 Task: Invite Team Member Softage.1@softage.net to Workspace Digital Advertising. Invite Team Member Softage.2@softage.net to Workspace Digital Advertising. Invite Team Member Softage.3@softage.net to Workspace Digital Advertising. Invite Team Member Softage.4@softage.net to Workspace Digital Advertising
Action: Mouse moved to (966, 121)
Screenshot: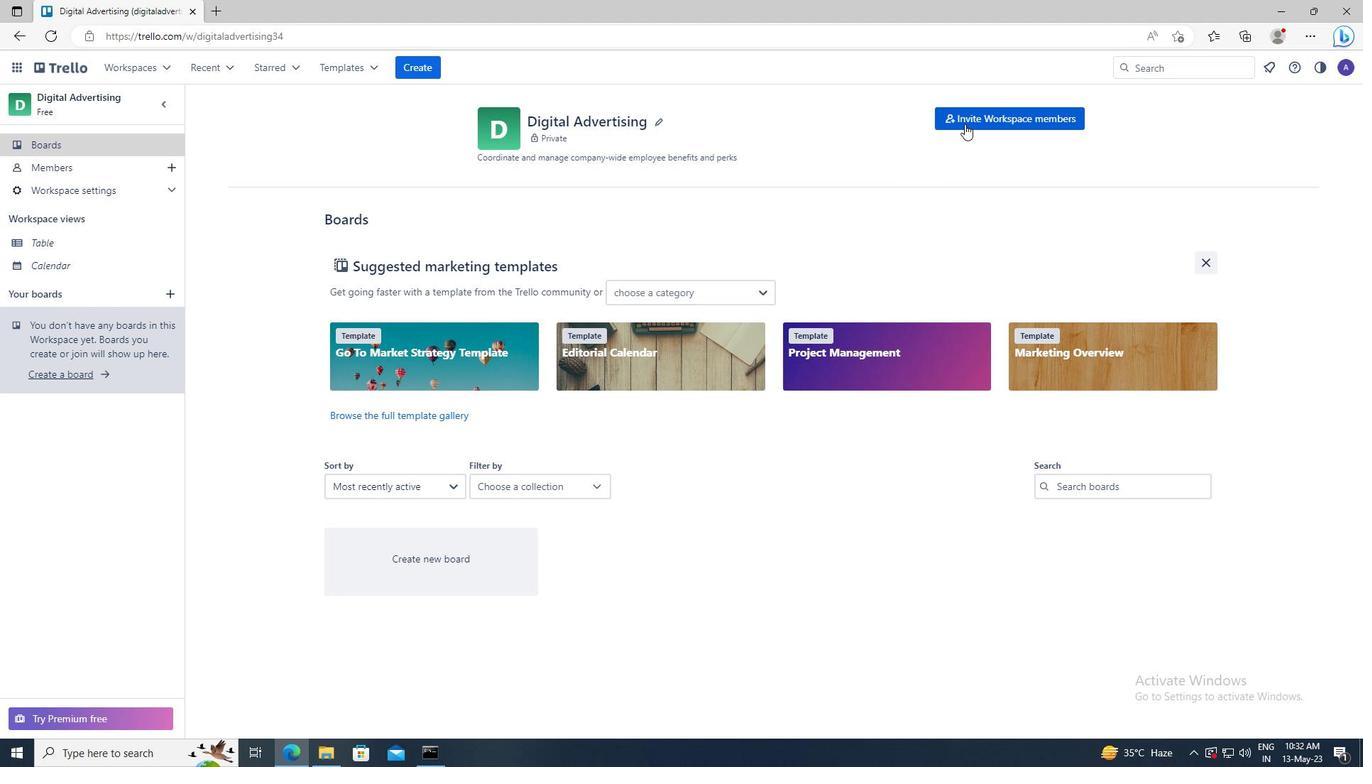 
Action: Mouse pressed left at (966, 121)
Screenshot: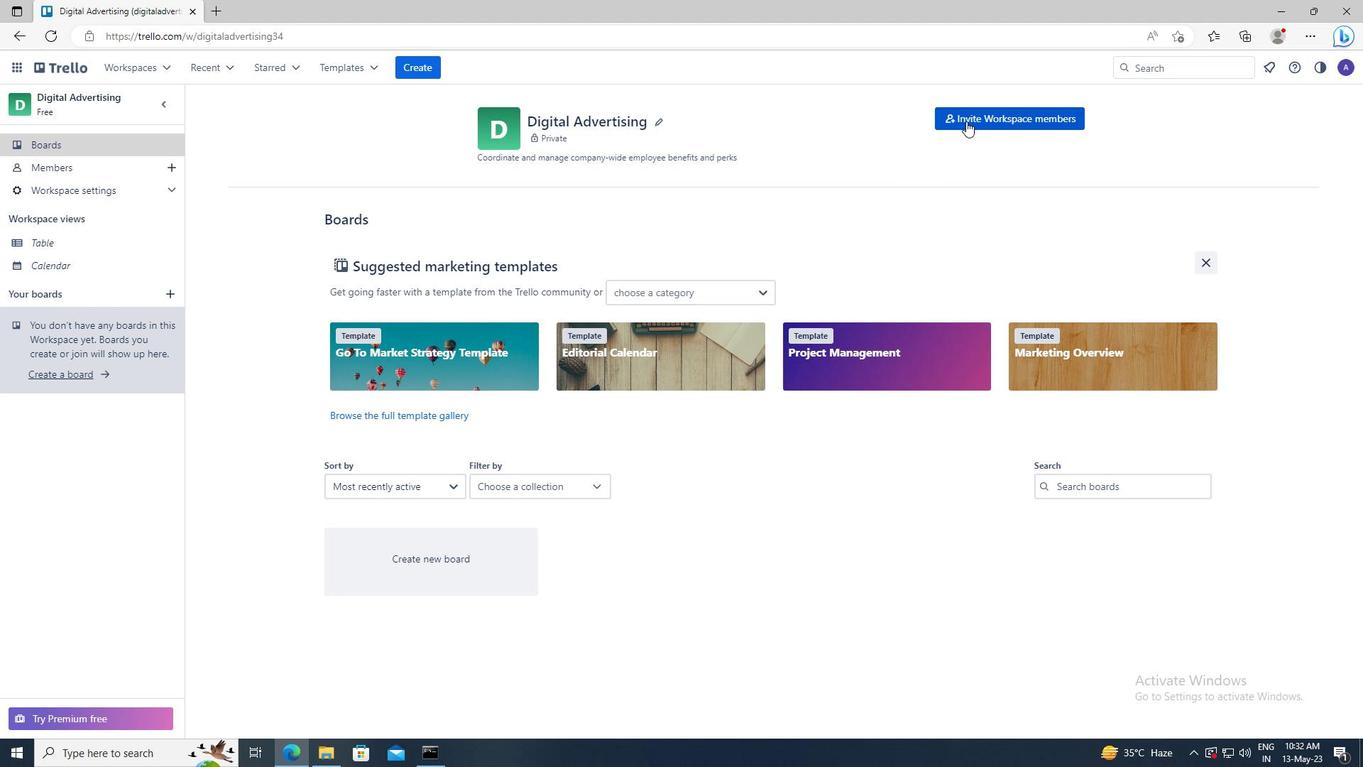 
Action: Mouse moved to (522, 391)
Screenshot: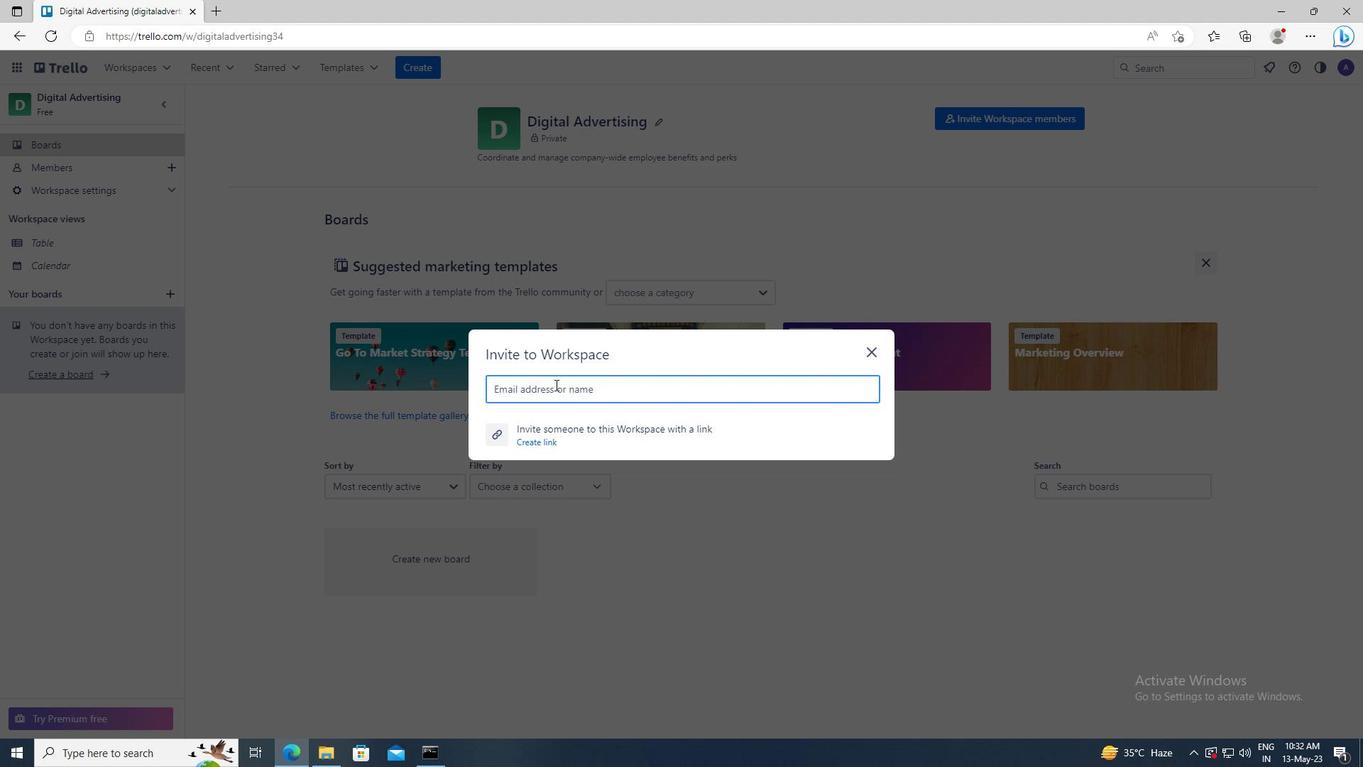 
Action: Mouse pressed left at (522, 391)
Screenshot: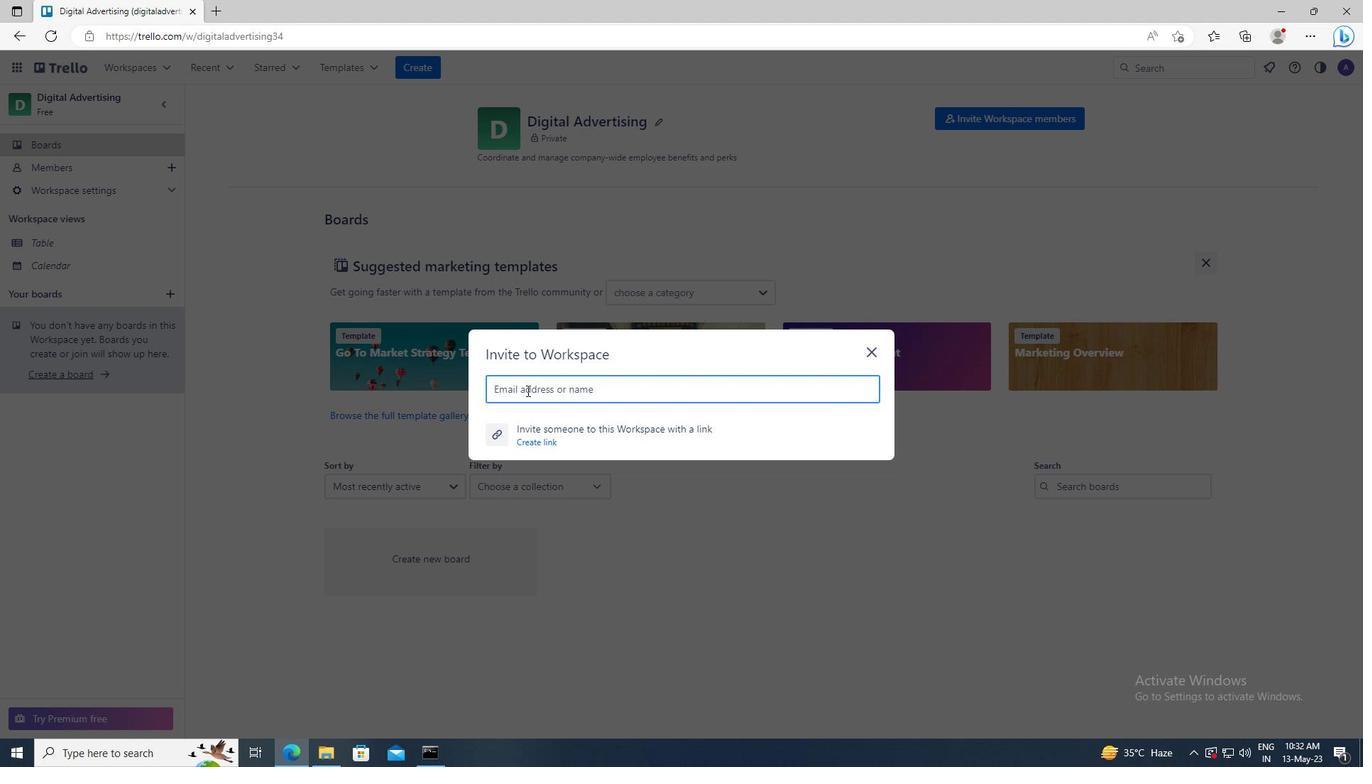 
Action: Key pressed <Key.shift>SOFTAGE.1<Key.shift>@SOFTAGE.NET
Screenshot: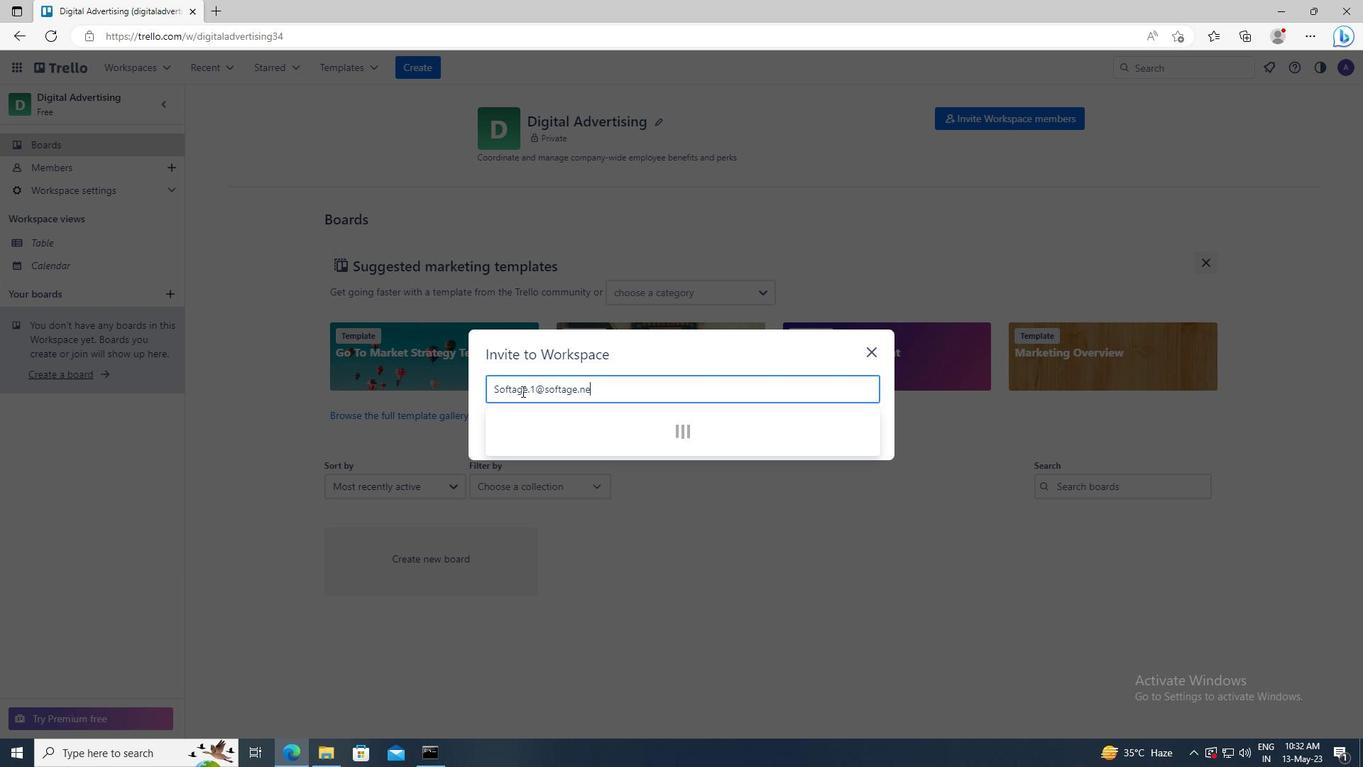 
Action: Mouse moved to (520, 425)
Screenshot: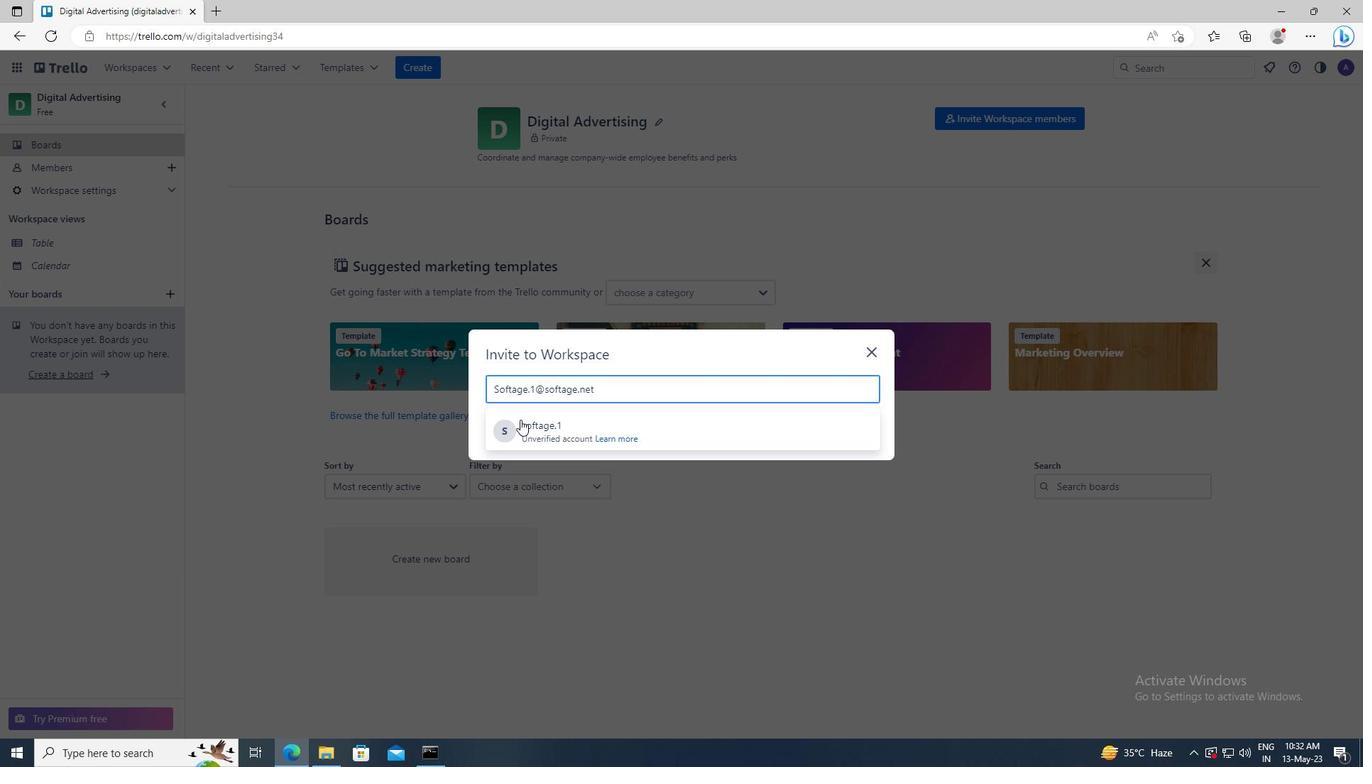 
Action: Mouse pressed left at (520, 425)
Screenshot: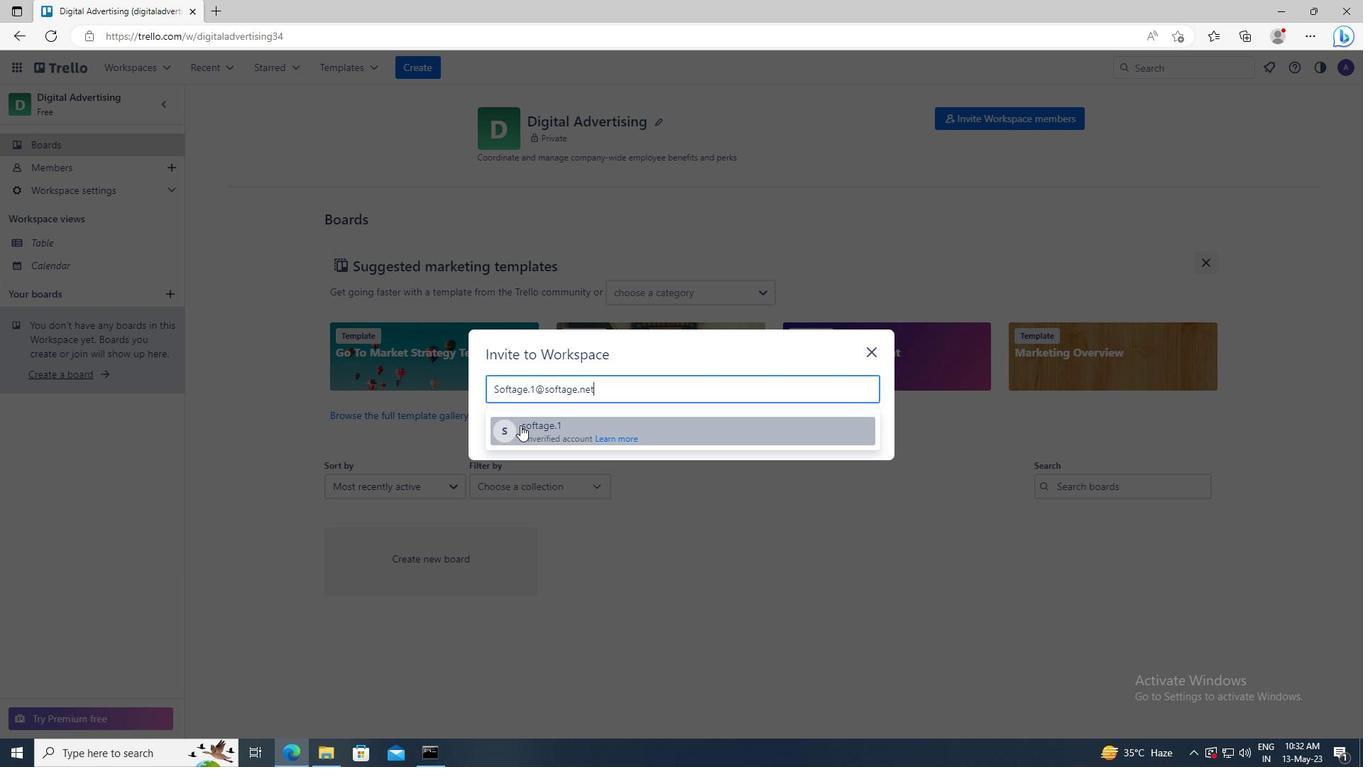 
Action: Mouse moved to (825, 355)
Screenshot: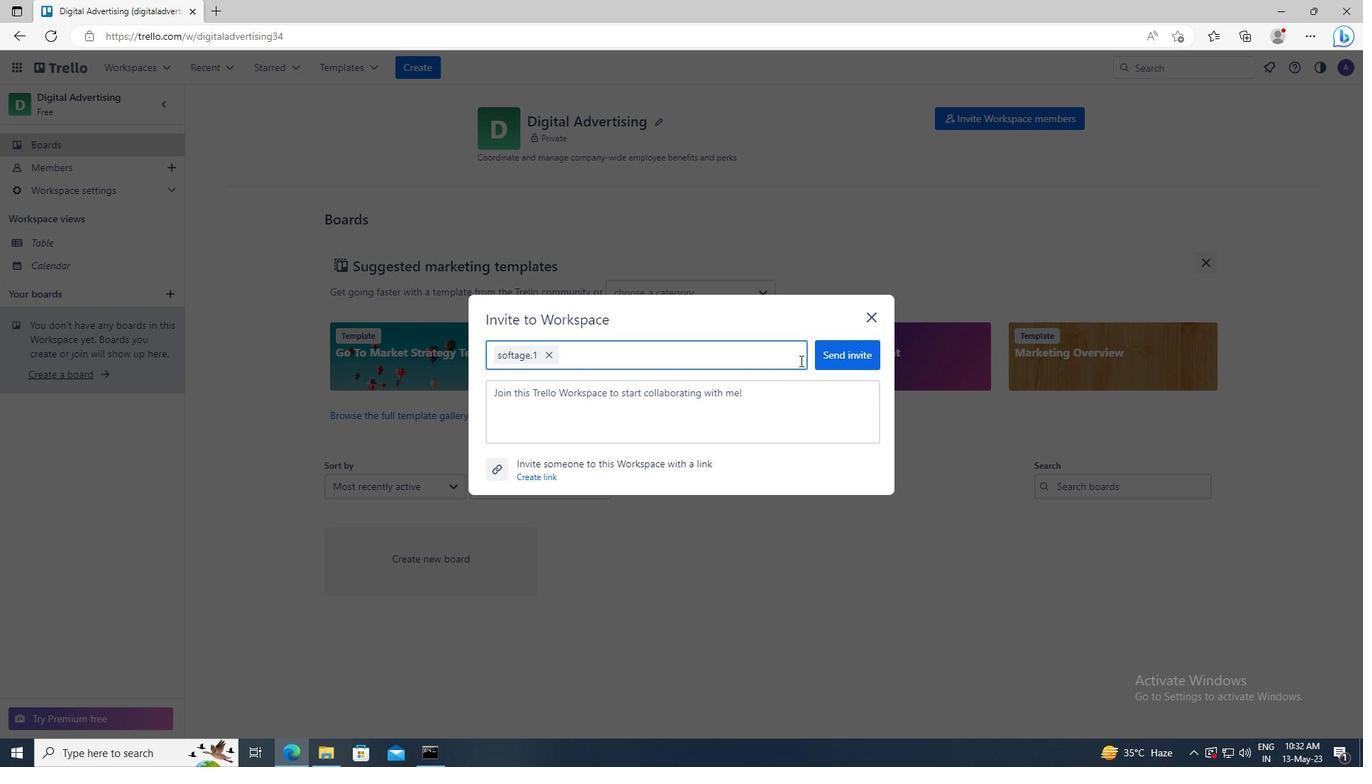 
Action: Mouse pressed left at (825, 355)
Screenshot: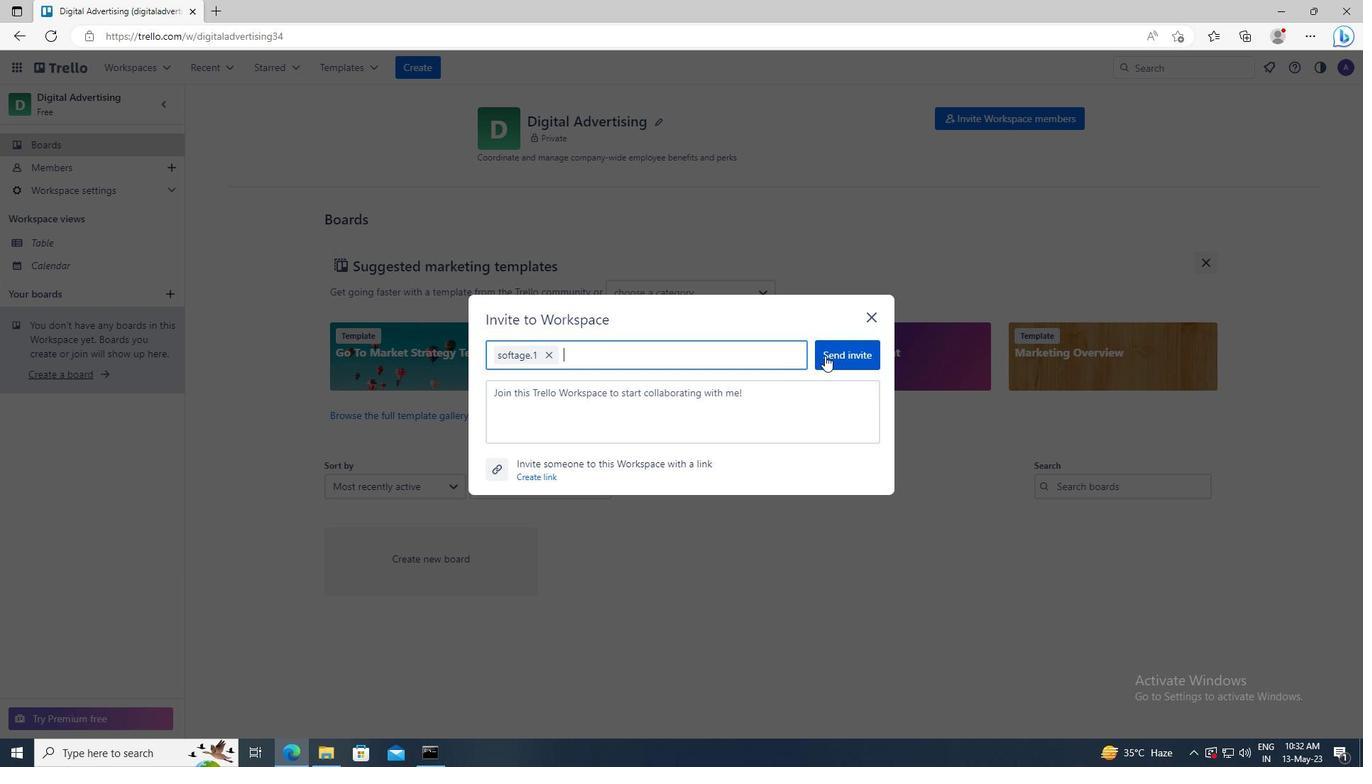 
Action: Mouse moved to (958, 116)
Screenshot: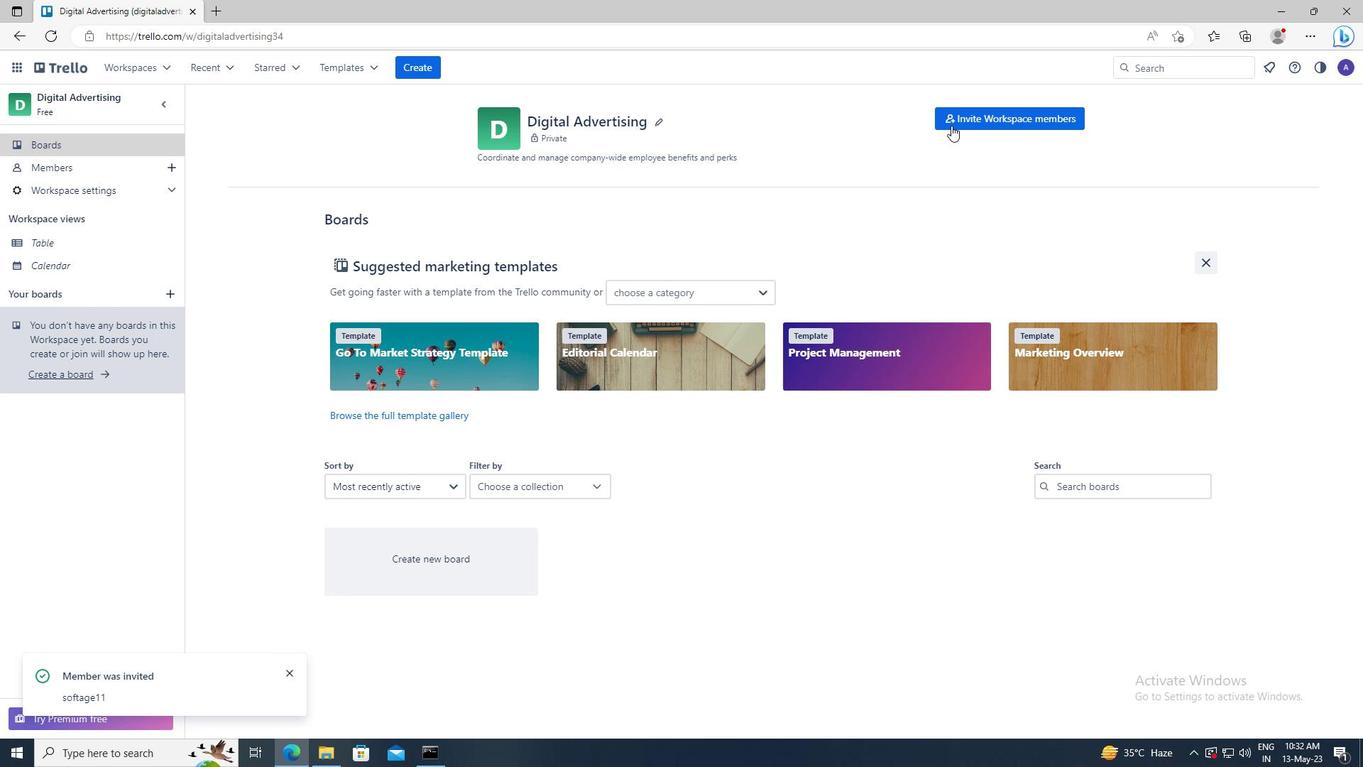 
Action: Mouse pressed left at (958, 116)
Screenshot: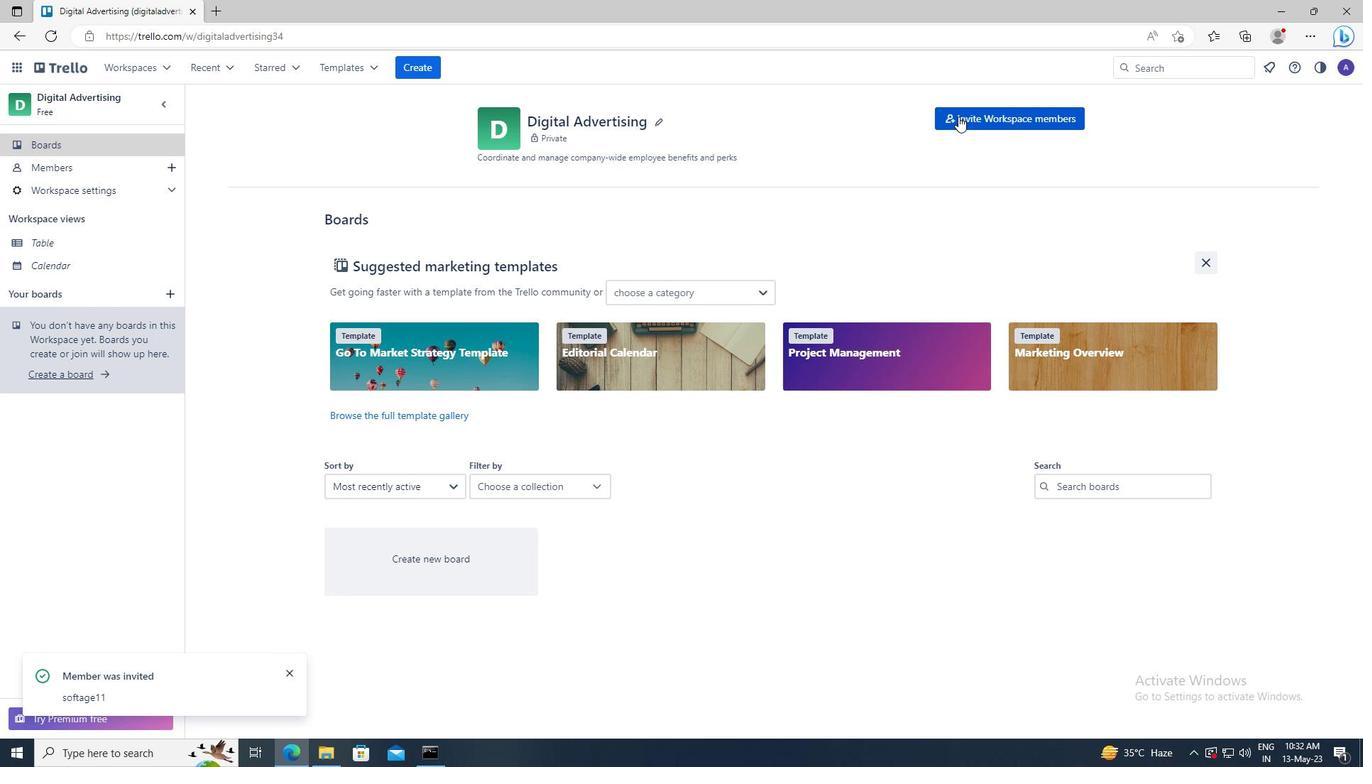 
Action: Mouse moved to (541, 383)
Screenshot: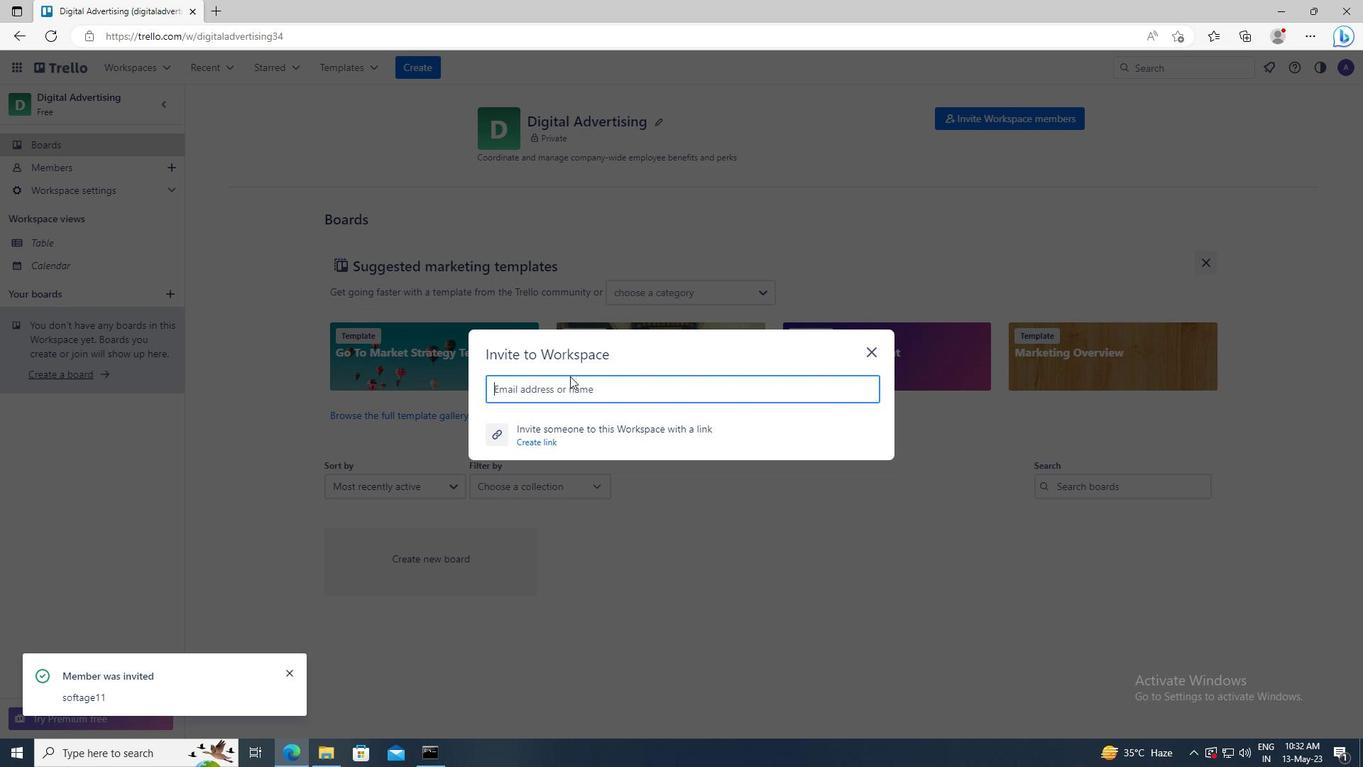 
Action: Mouse pressed left at (541, 383)
Screenshot: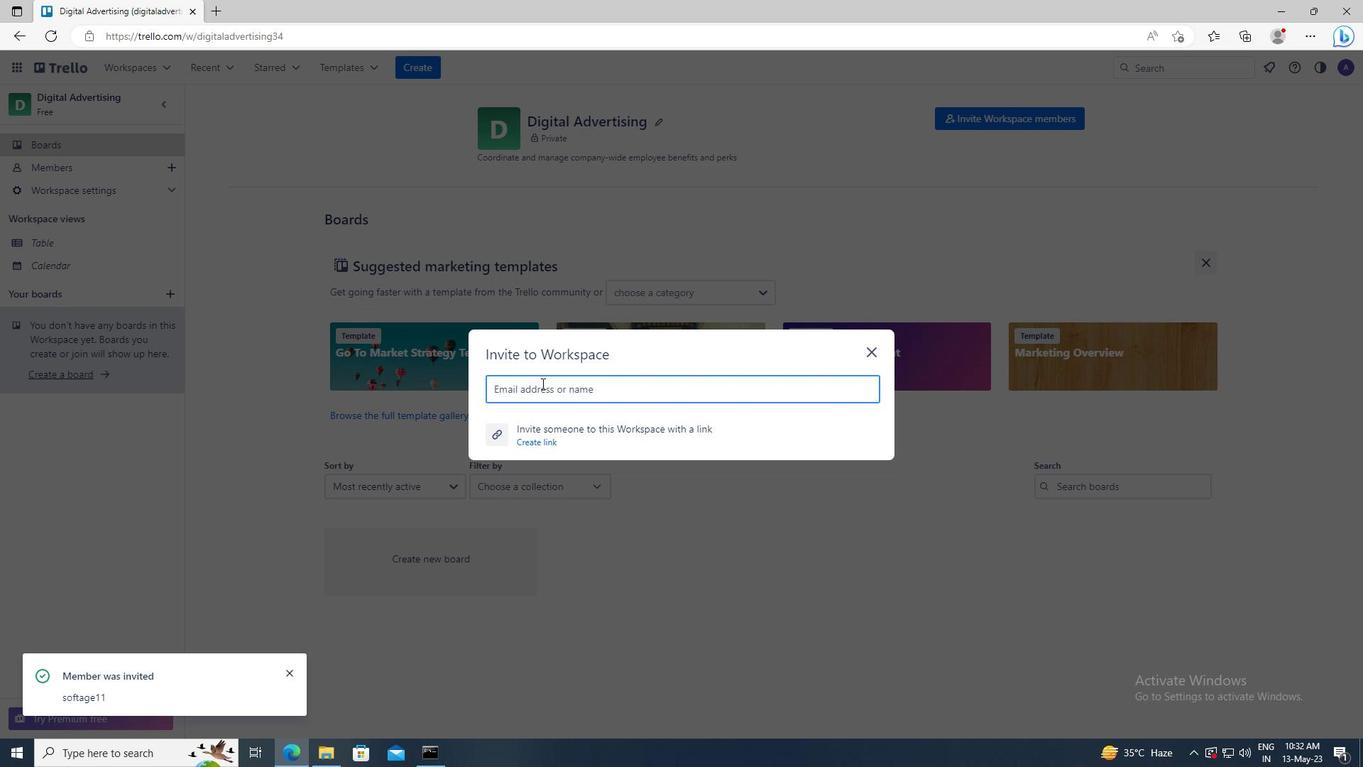 
Action: Key pressed <Key.shift>SOFTAGE.2<Key.shift>@SOFTAGE.NET
Screenshot: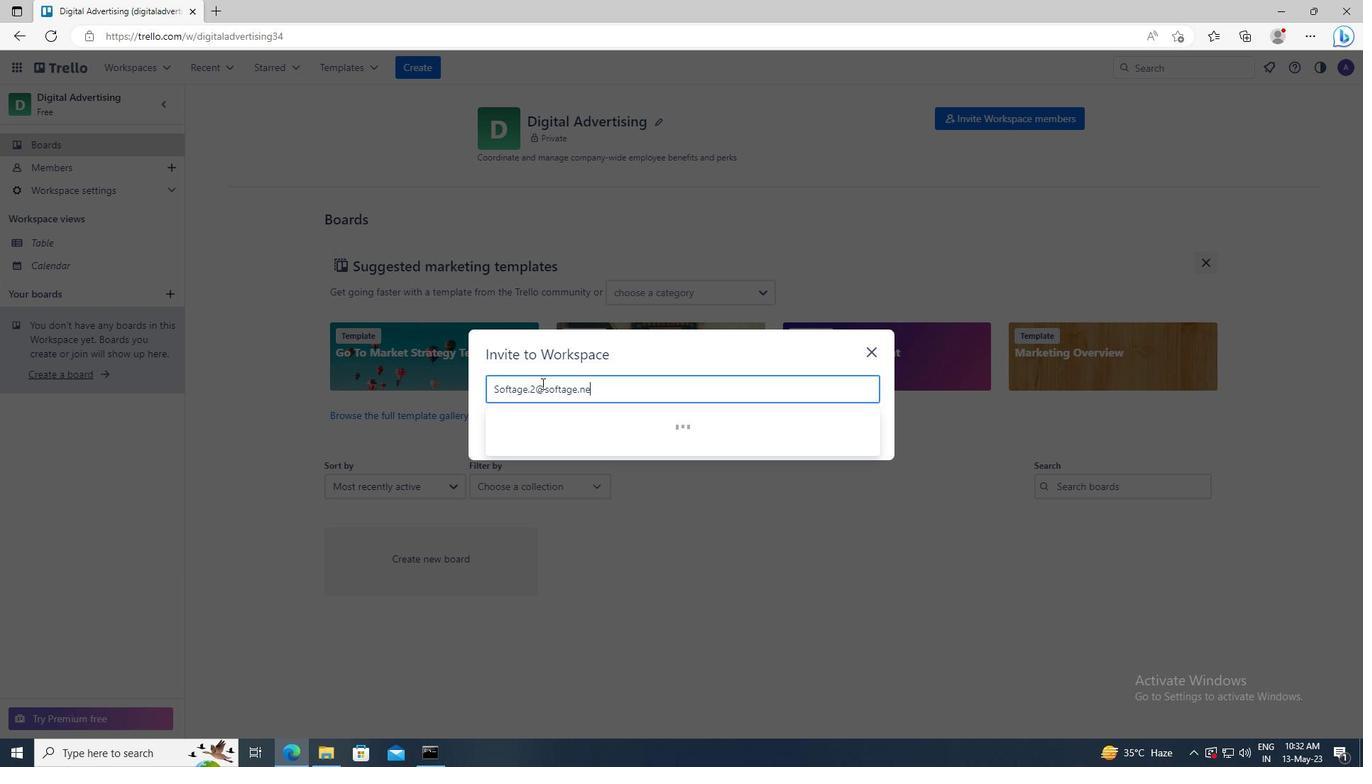 
Action: Mouse moved to (540, 430)
Screenshot: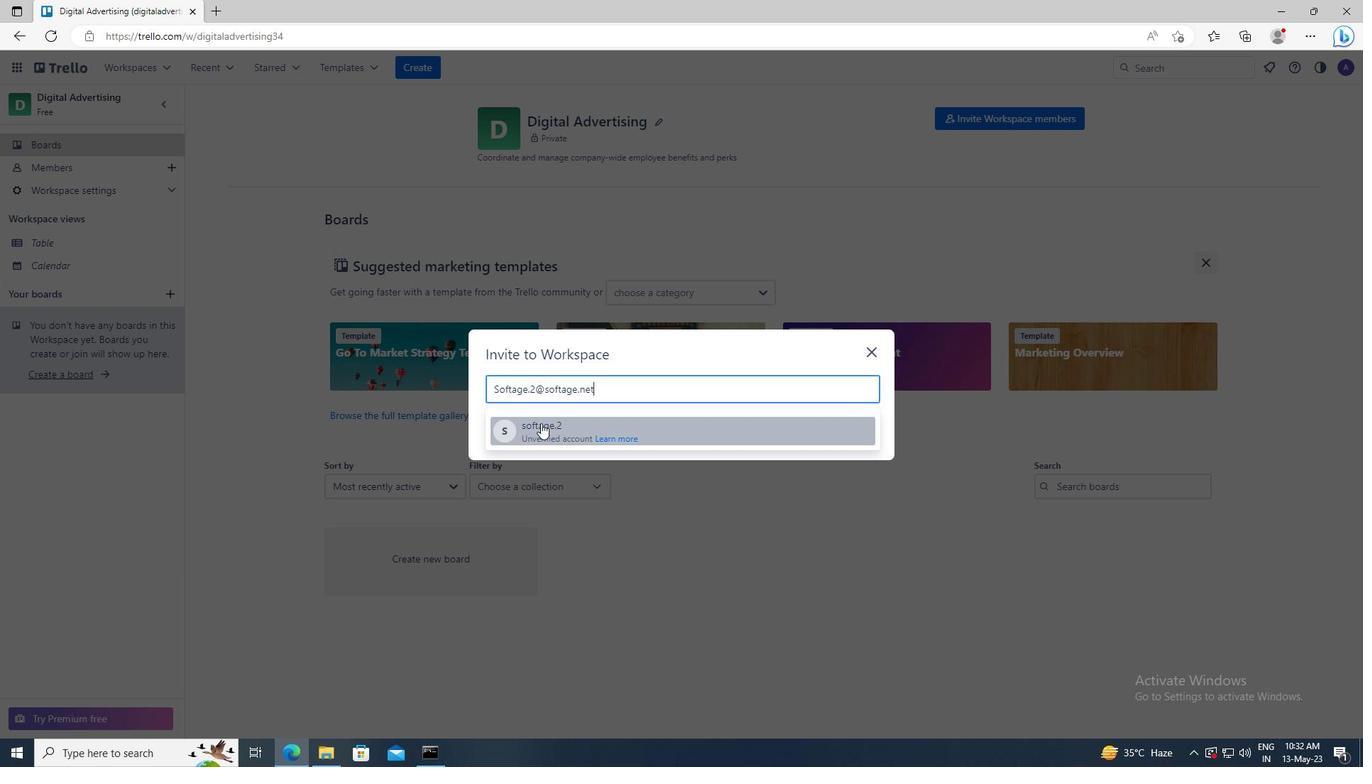 
Action: Mouse pressed left at (540, 430)
Screenshot: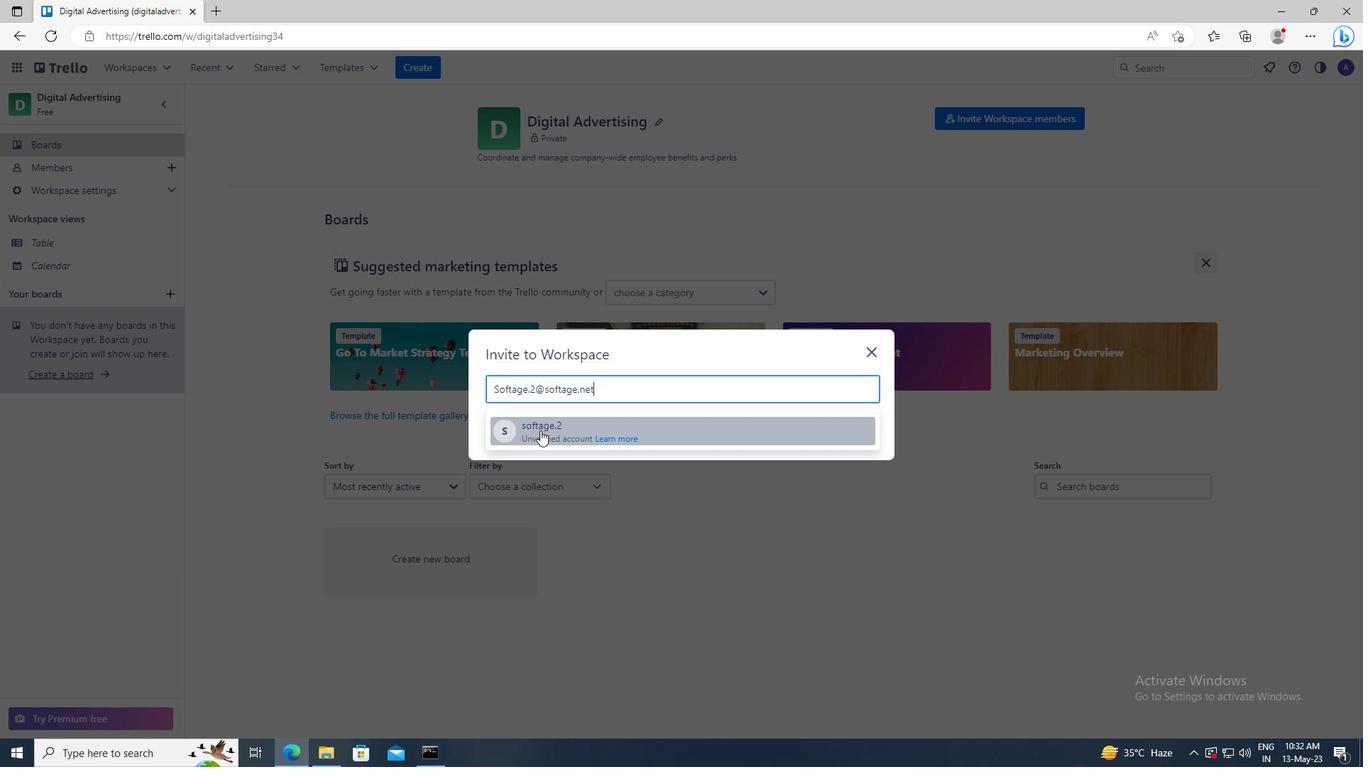 
Action: Mouse moved to (820, 358)
Screenshot: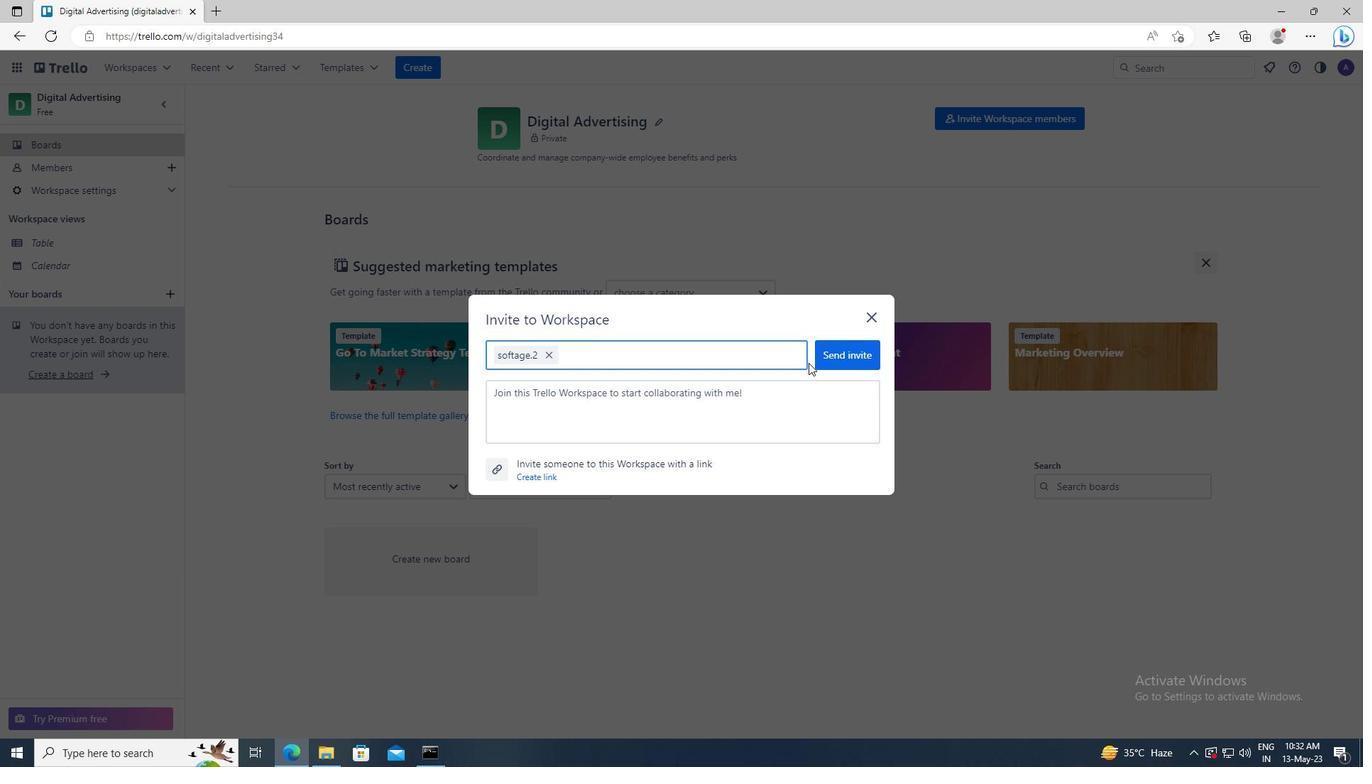 
Action: Mouse pressed left at (820, 358)
Screenshot: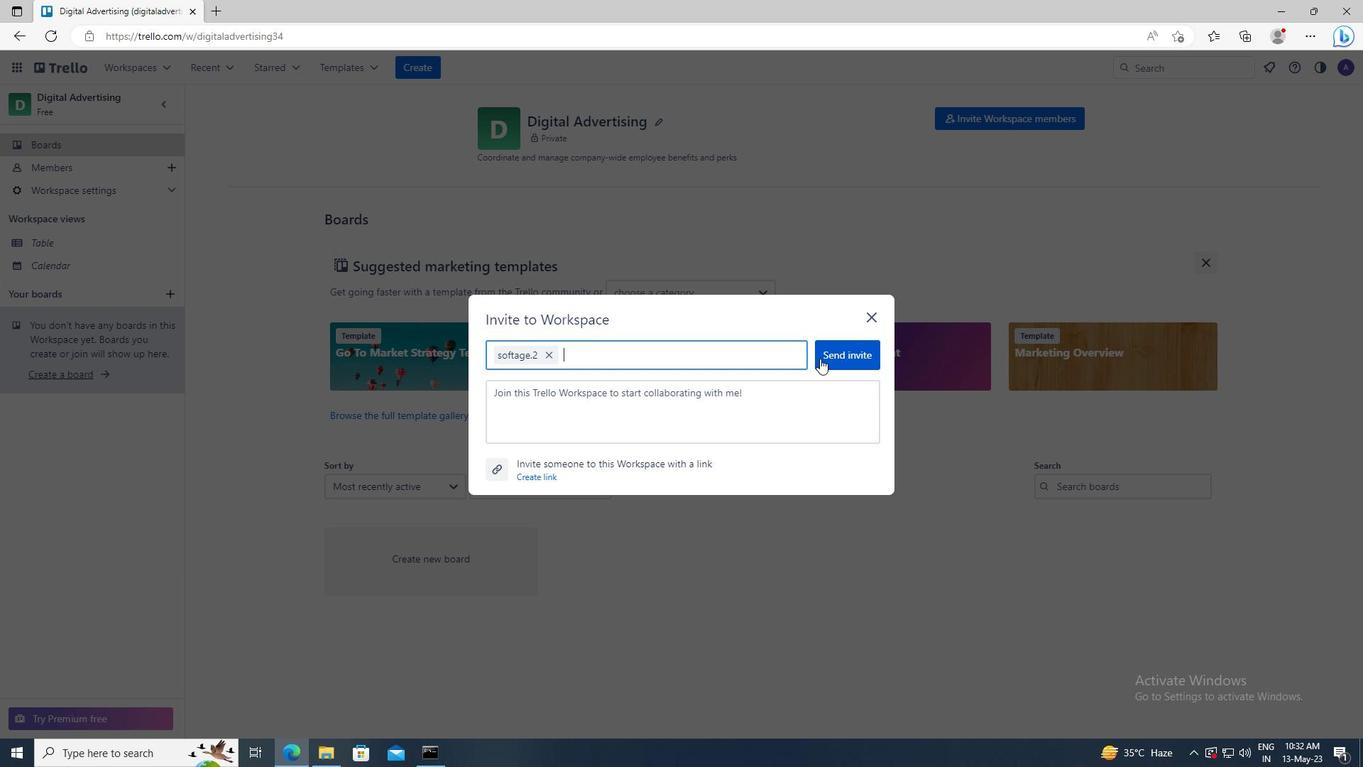 
Action: Mouse moved to (1017, 117)
Screenshot: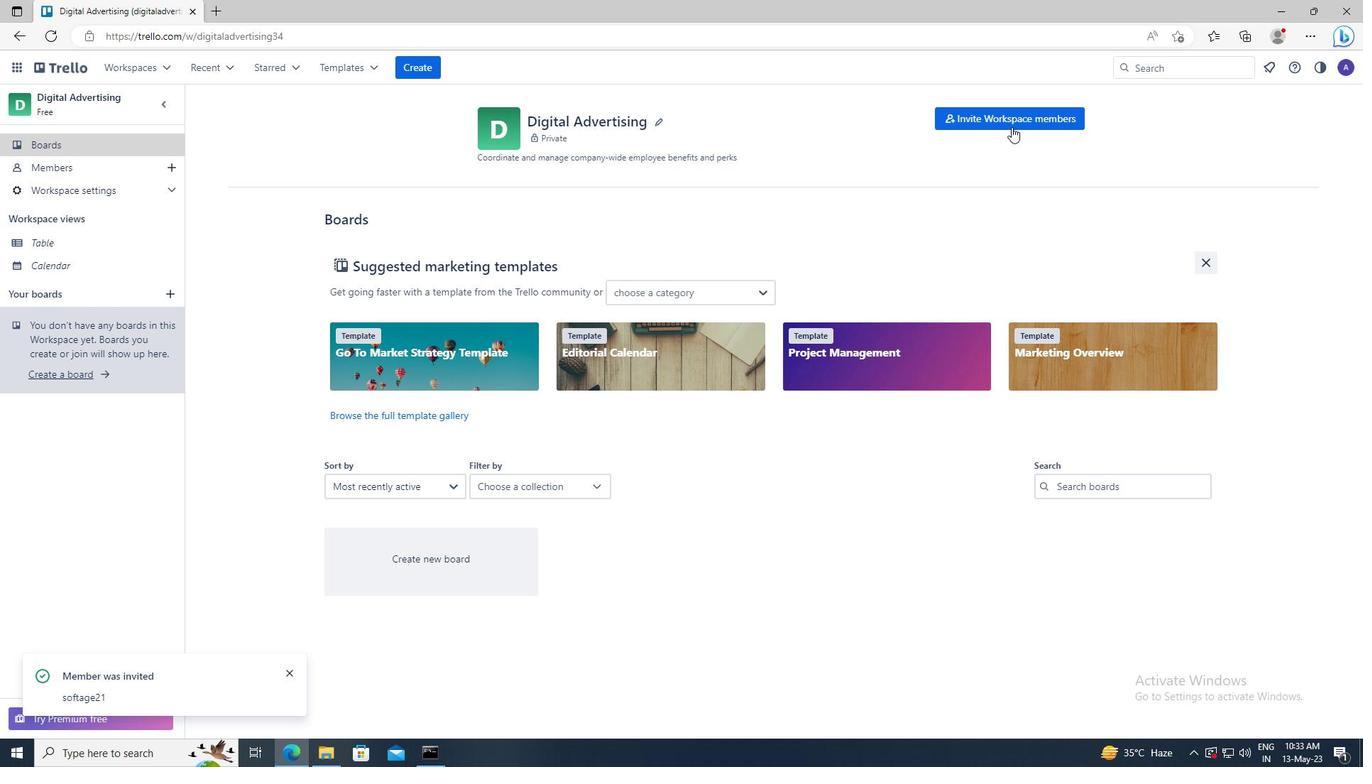
Action: Mouse pressed left at (1017, 117)
Screenshot: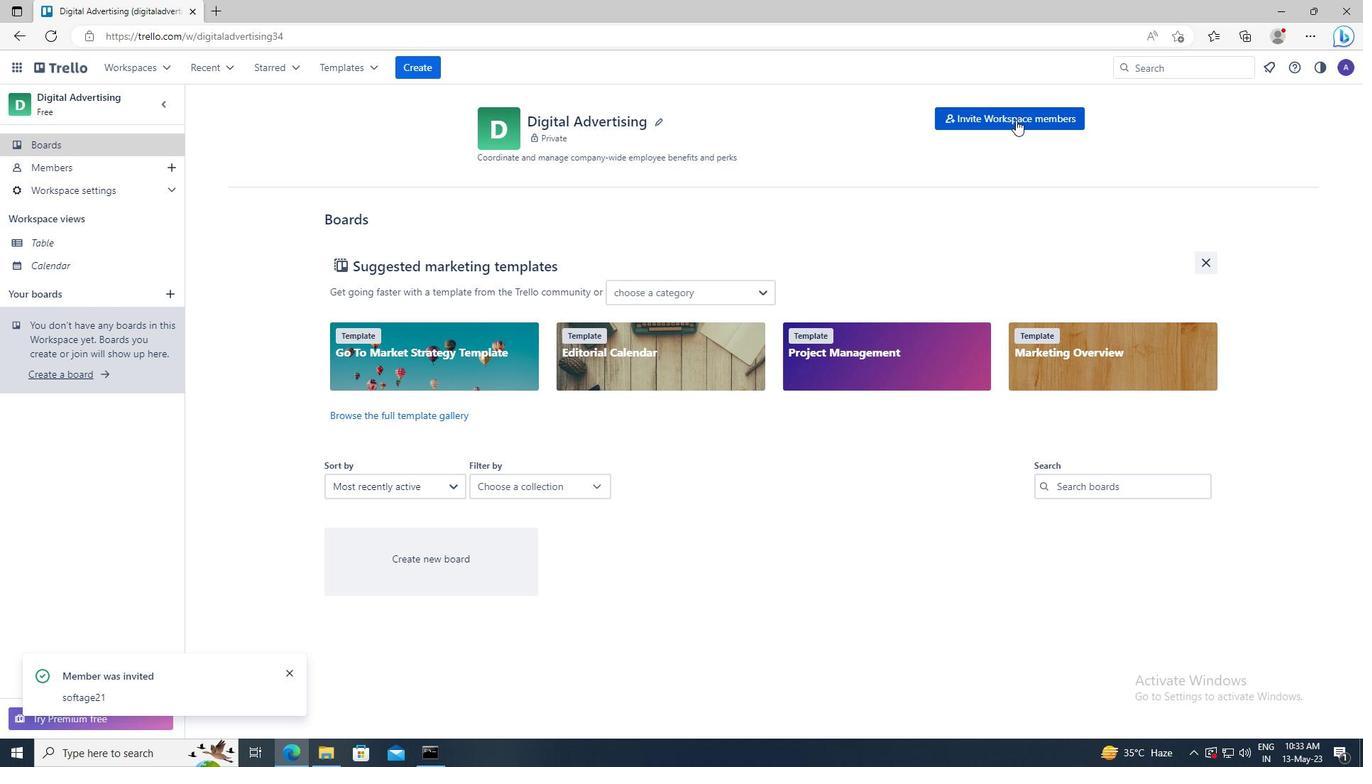 
Action: Mouse moved to (533, 390)
Screenshot: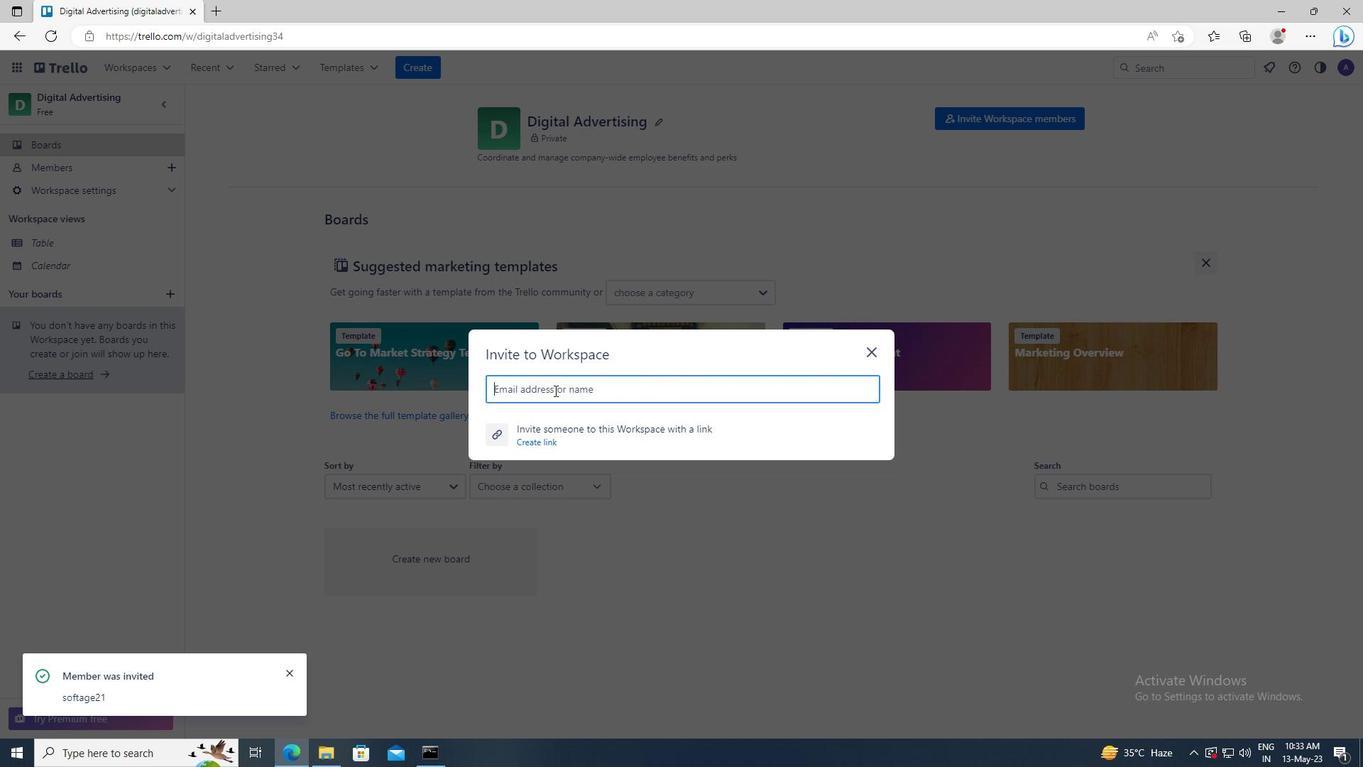 
Action: Mouse pressed left at (533, 390)
Screenshot: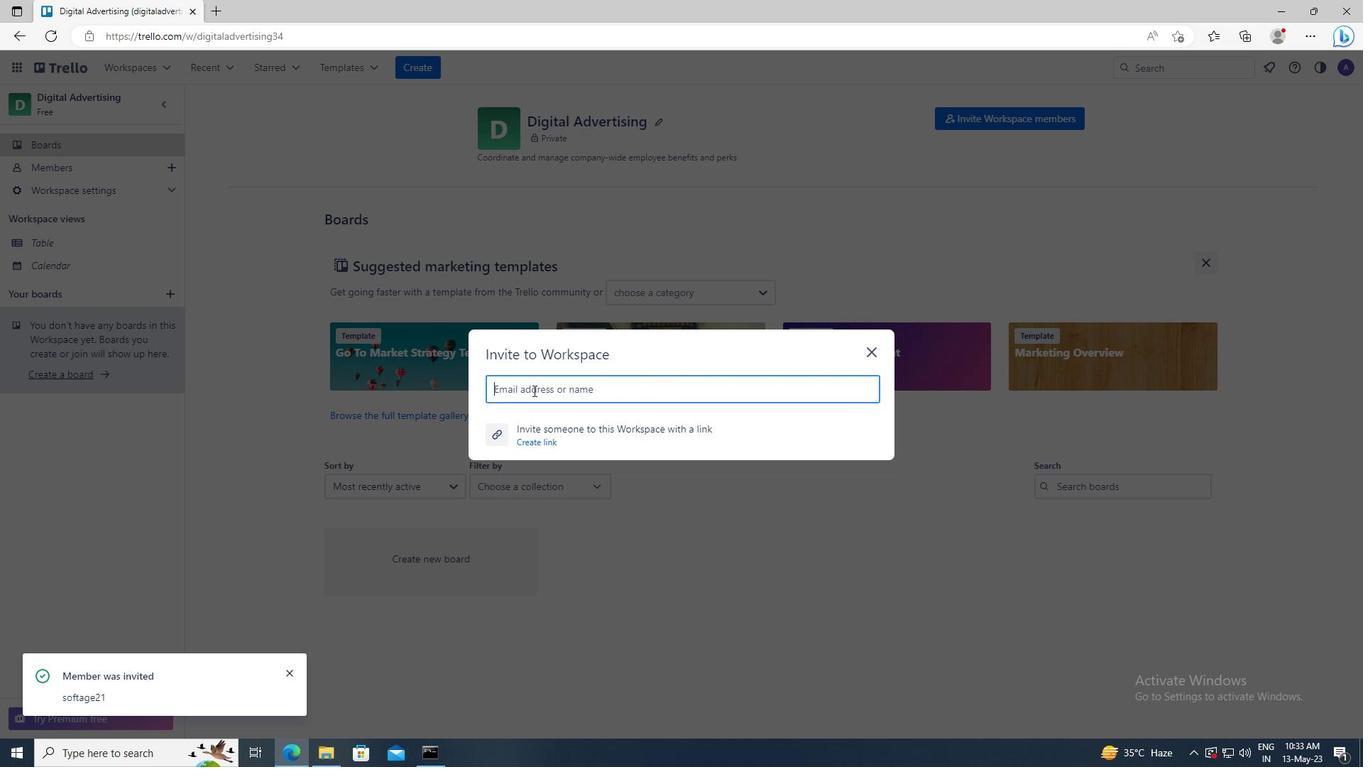 
Action: Key pressed <Key.shift>SOFTAGE.3<Key.shift>@SOFTAGE.NET
Screenshot: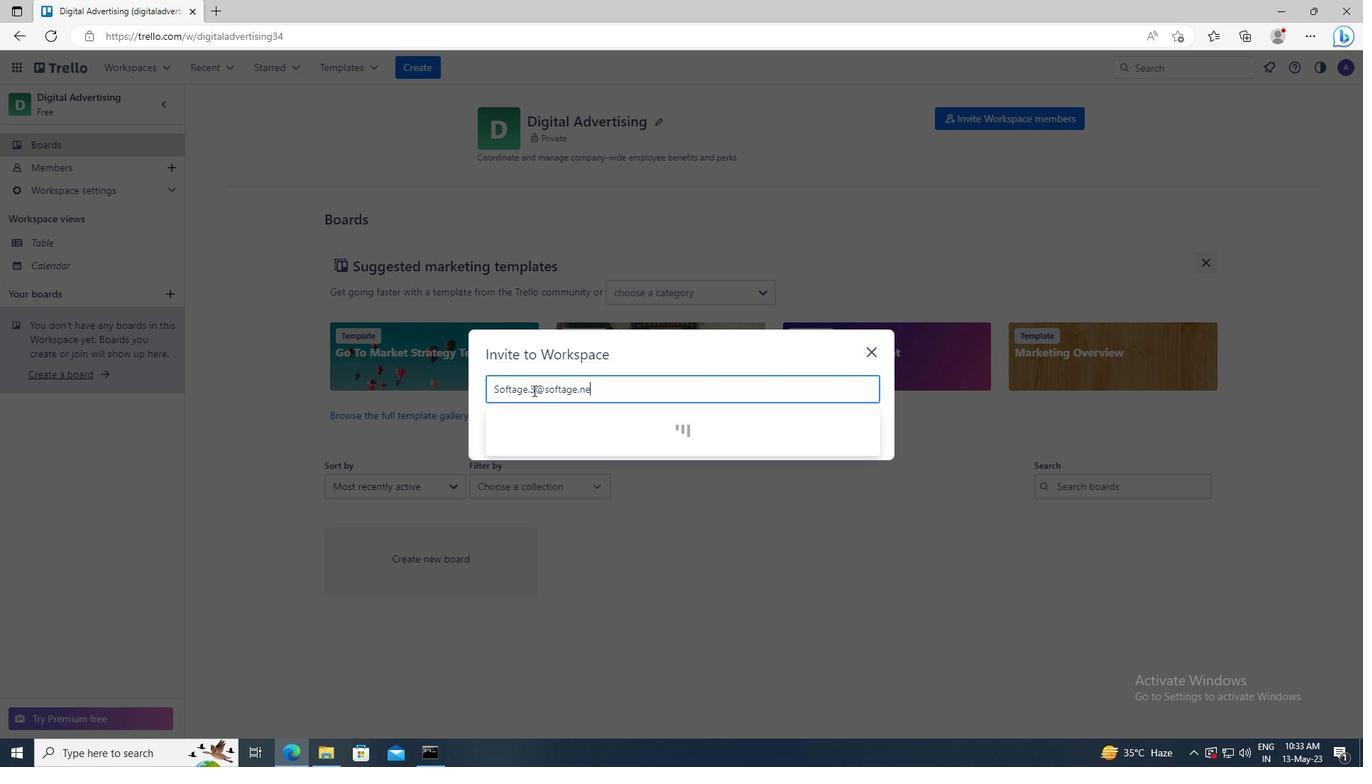 
Action: Mouse moved to (534, 428)
Screenshot: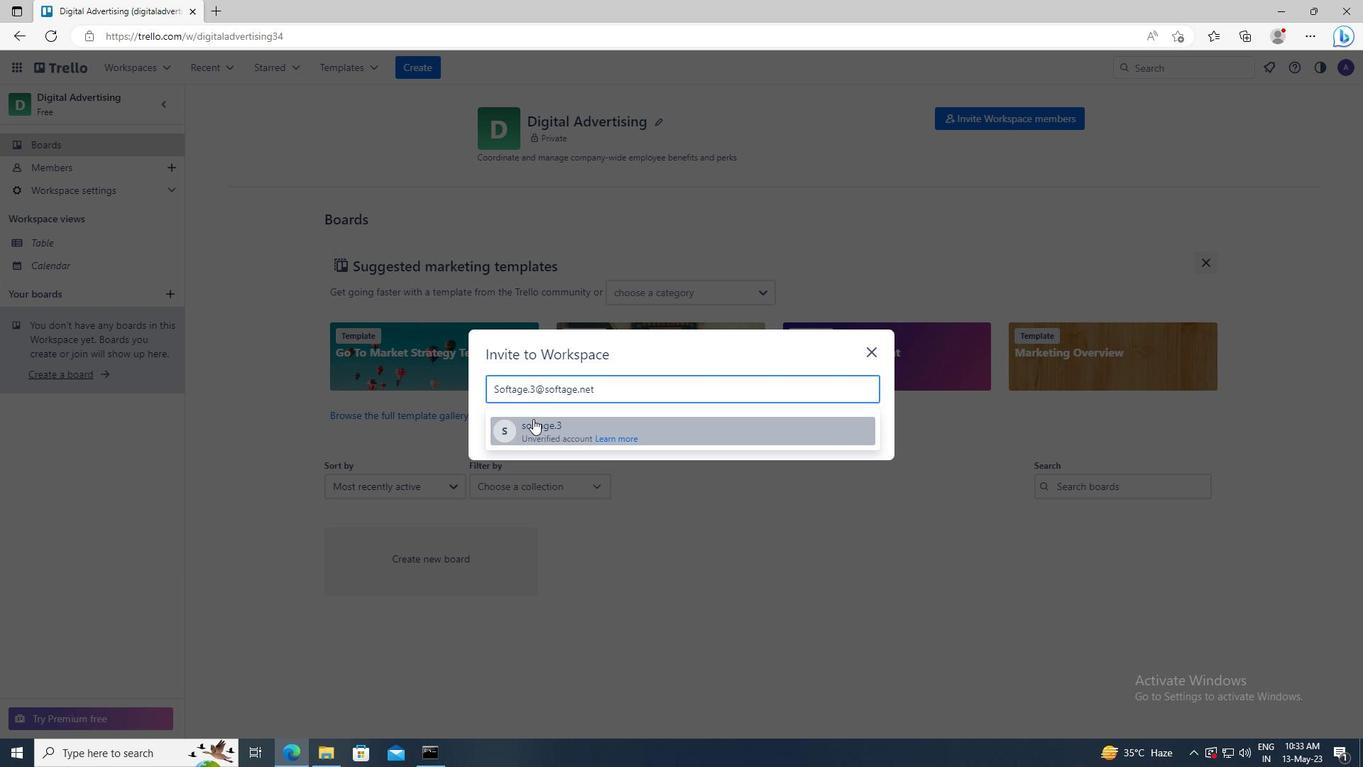 
Action: Mouse pressed left at (534, 428)
Screenshot: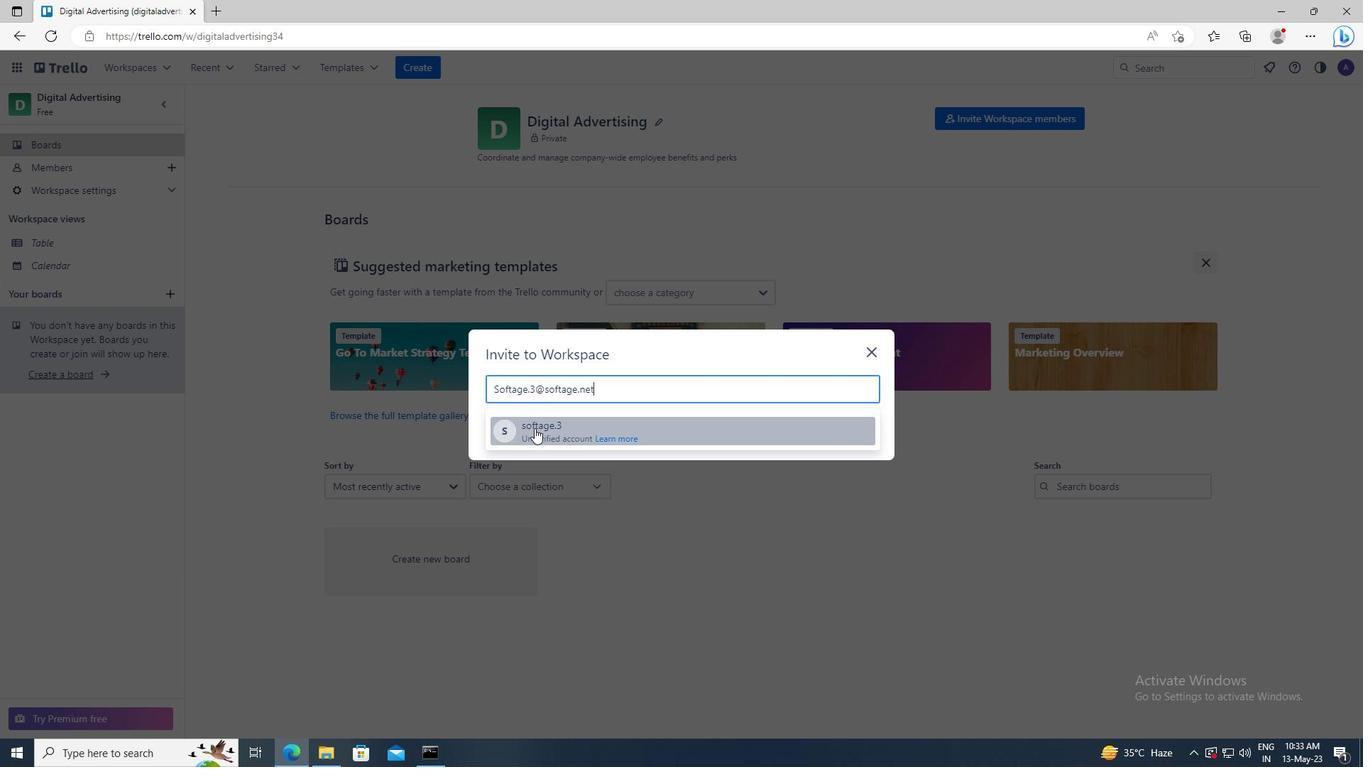
Action: Mouse moved to (837, 352)
Screenshot: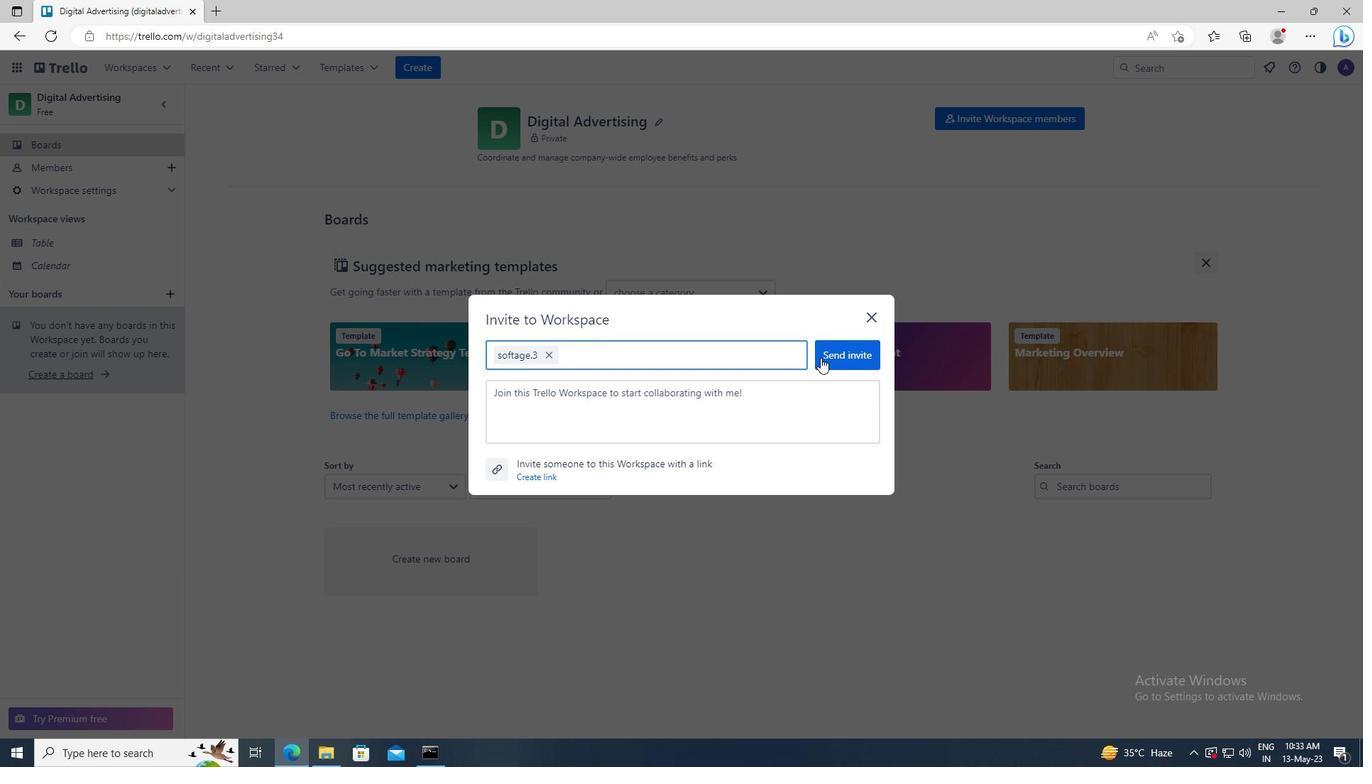 
Action: Mouse pressed left at (837, 352)
Screenshot: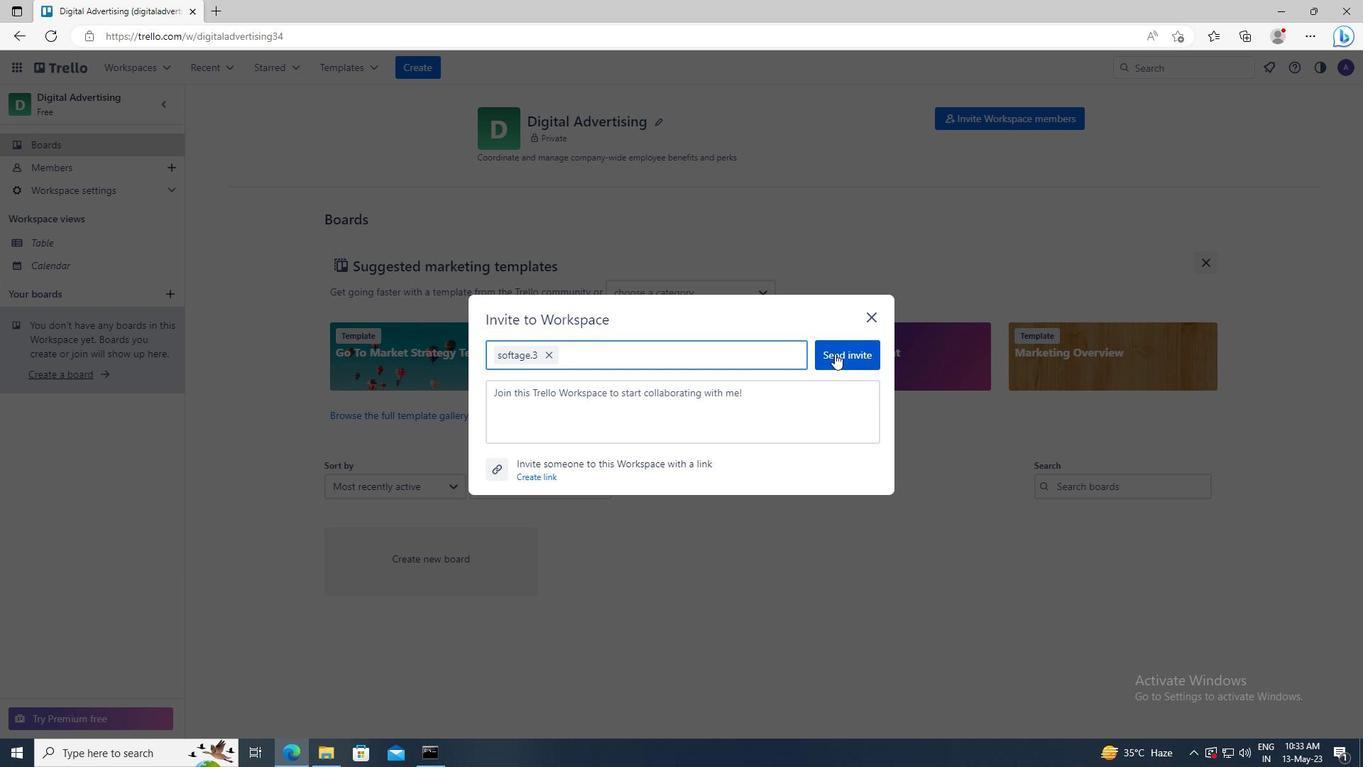 
Action: Mouse moved to (977, 120)
Screenshot: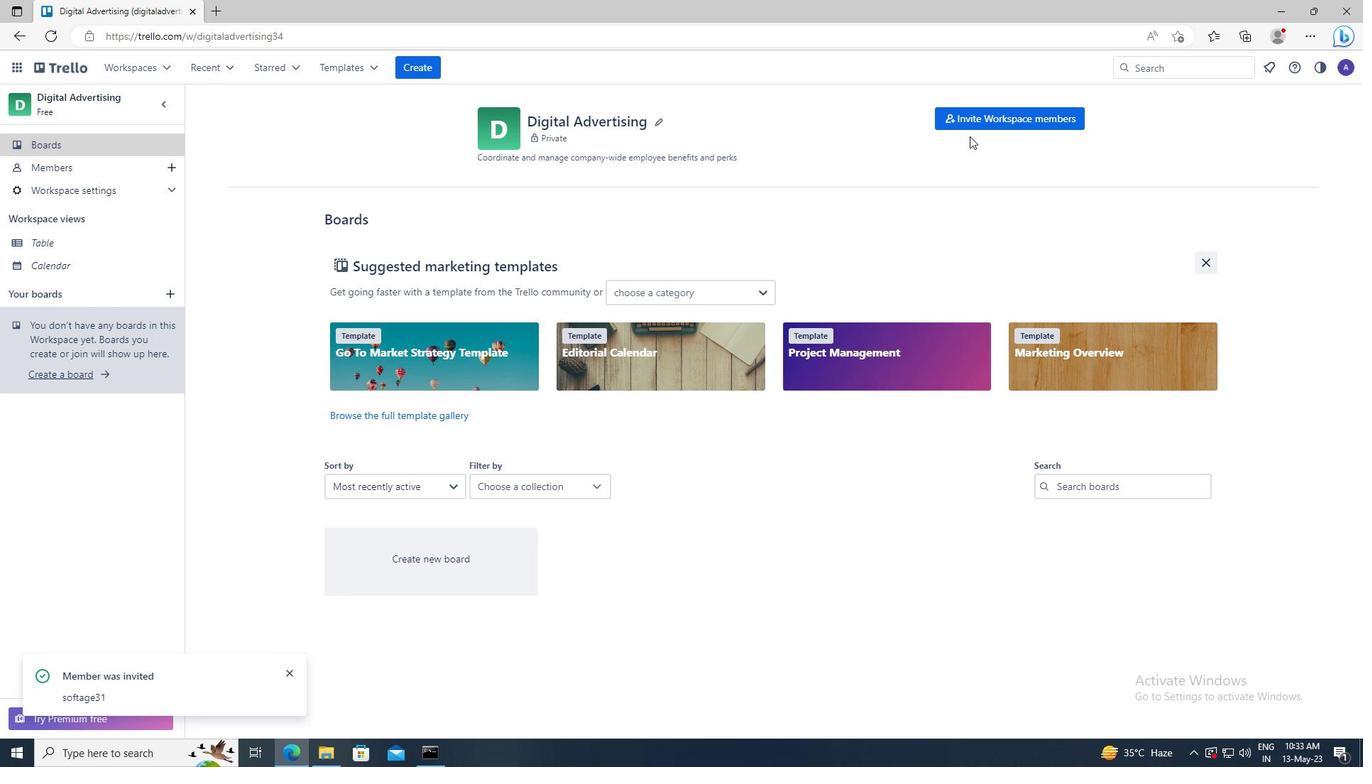
Action: Mouse pressed left at (977, 120)
Screenshot: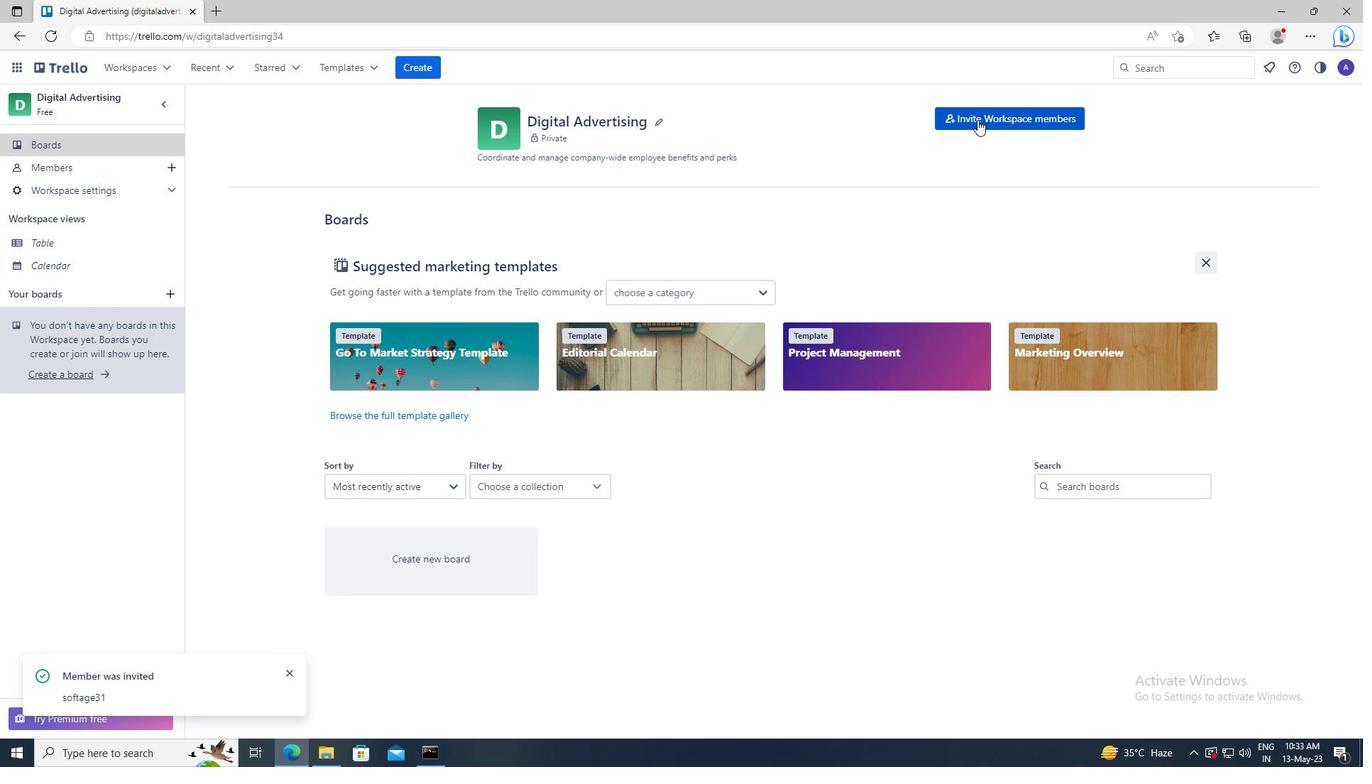
Action: Mouse moved to (516, 389)
Screenshot: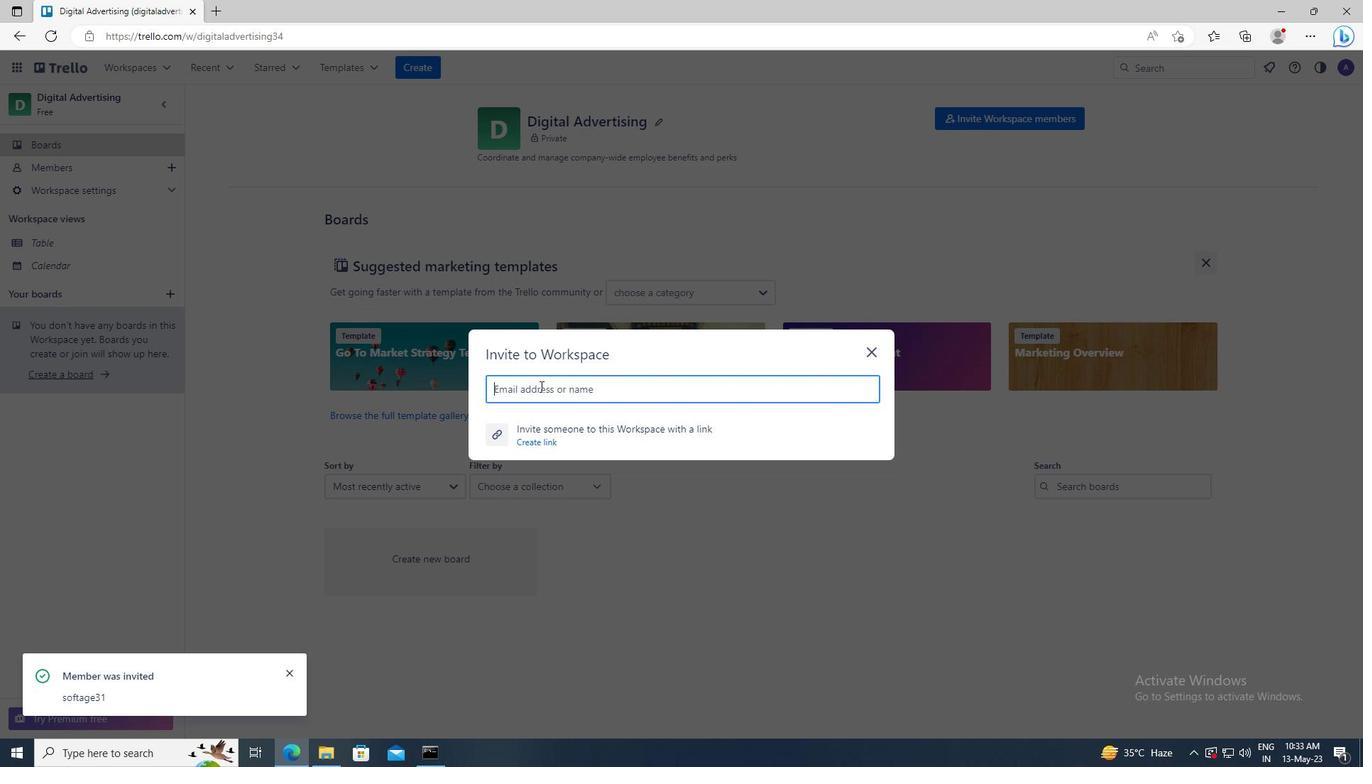 
Action: Mouse pressed left at (516, 389)
Screenshot: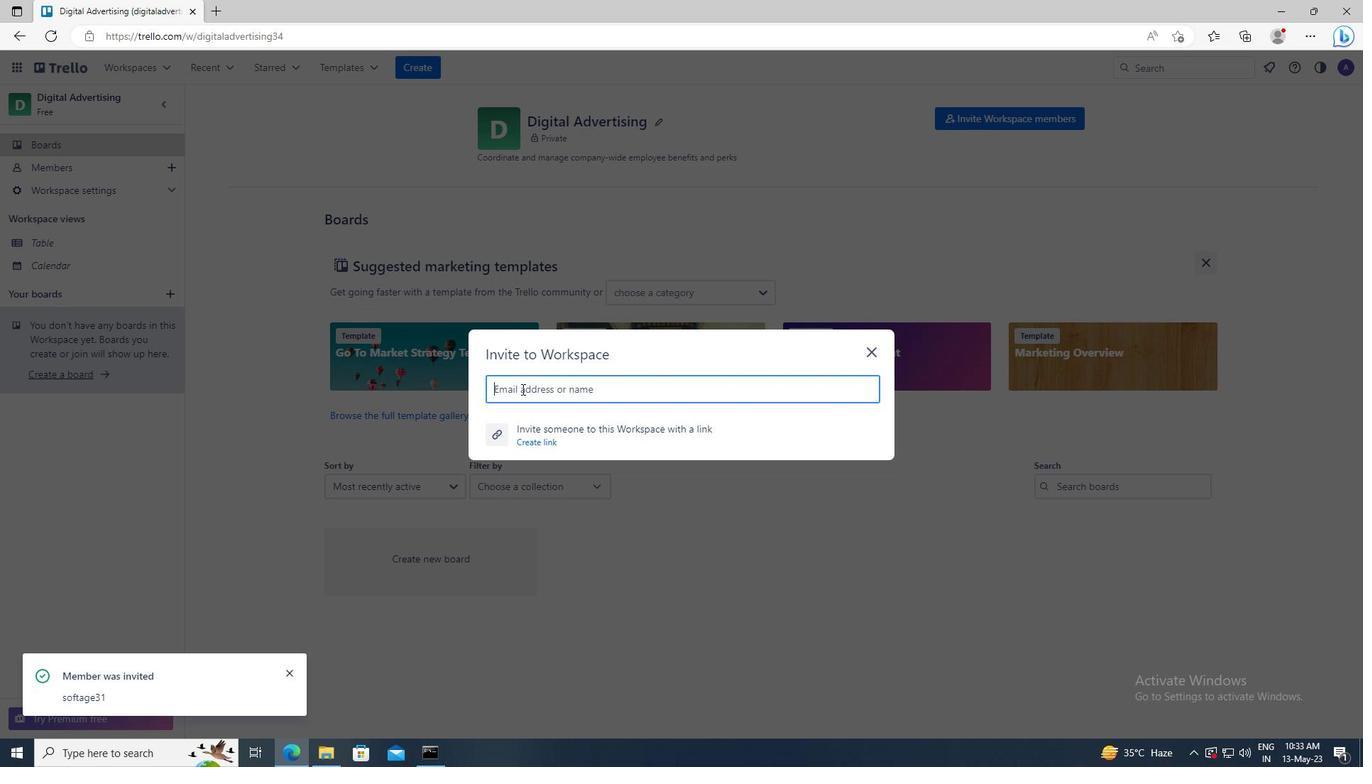
Action: Key pressed <Key.shift>SOFTAGE.4<Key.shift>@SOFTAGE.NET
Screenshot: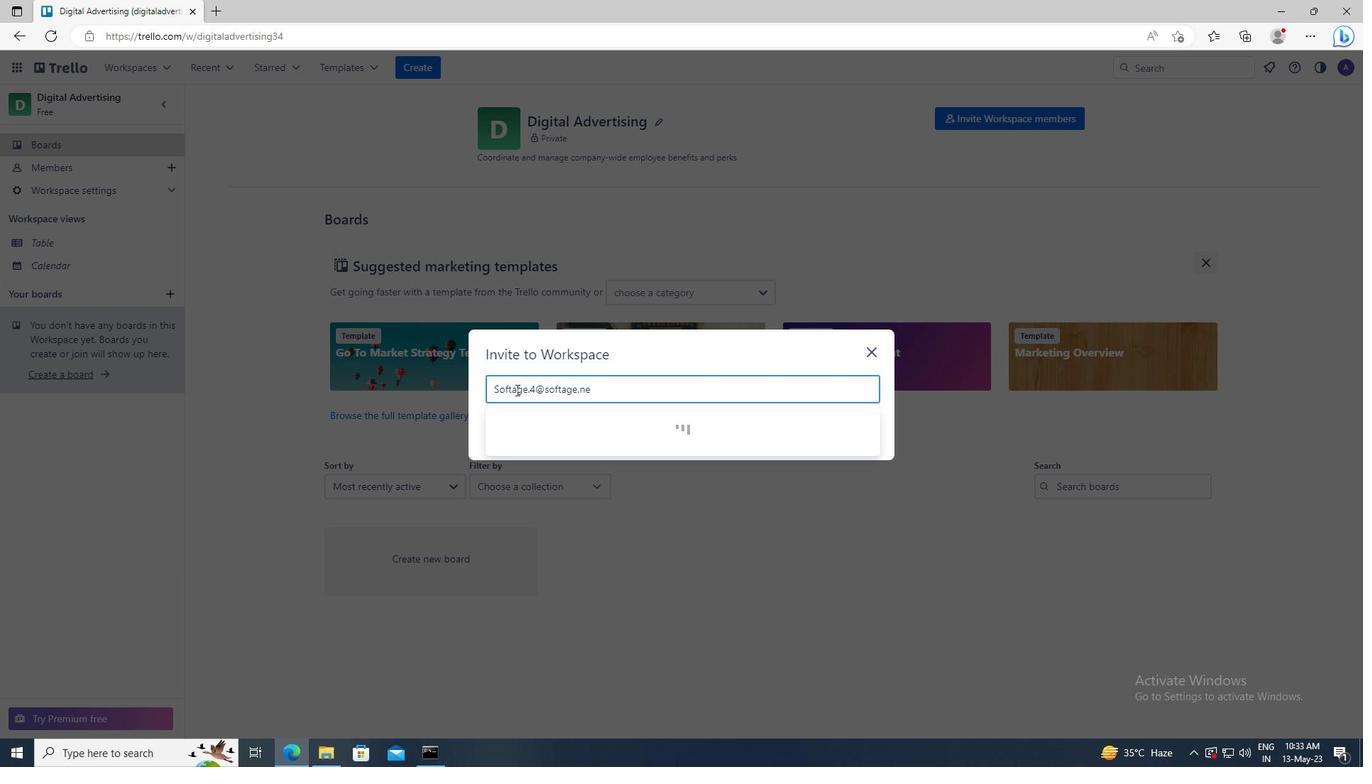 
Action: Mouse moved to (534, 435)
Screenshot: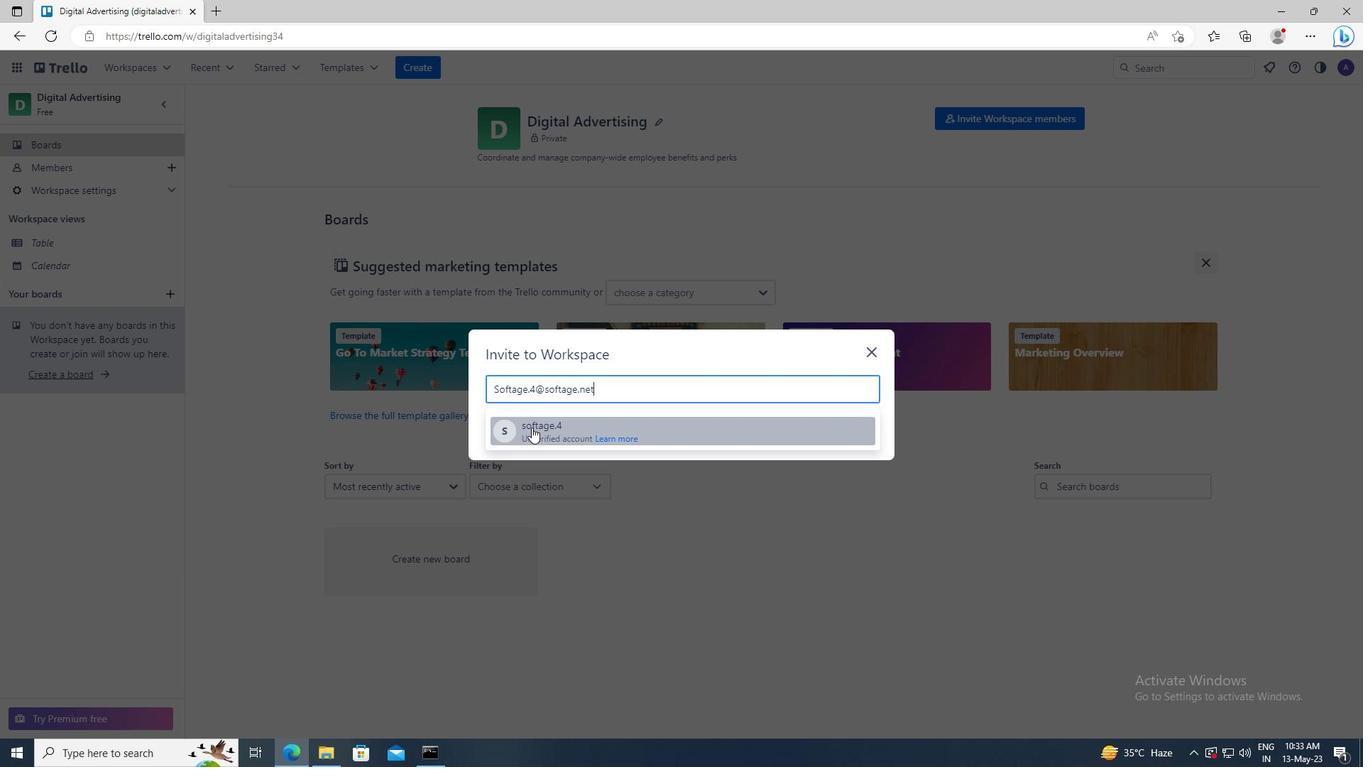 
Action: Mouse pressed left at (534, 435)
Screenshot: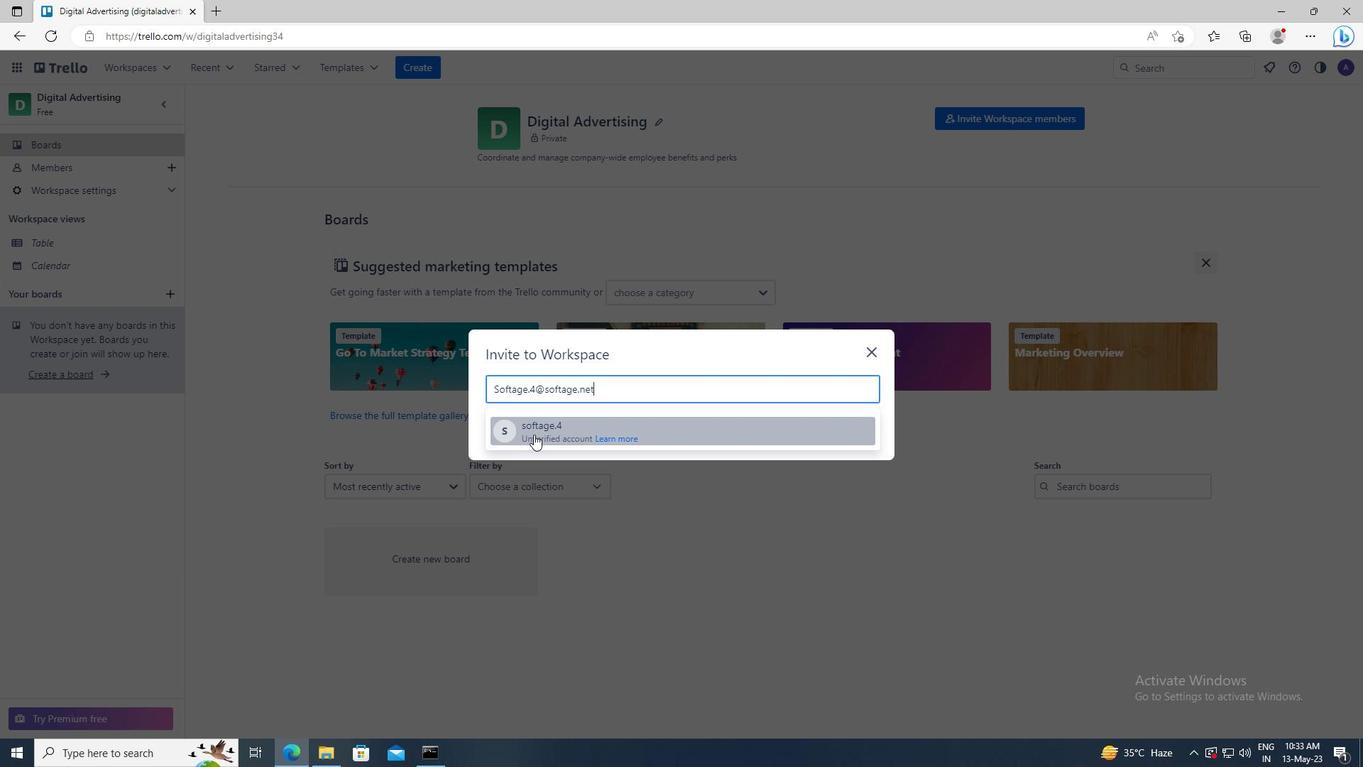 
Action: Mouse moved to (836, 362)
Screenshot: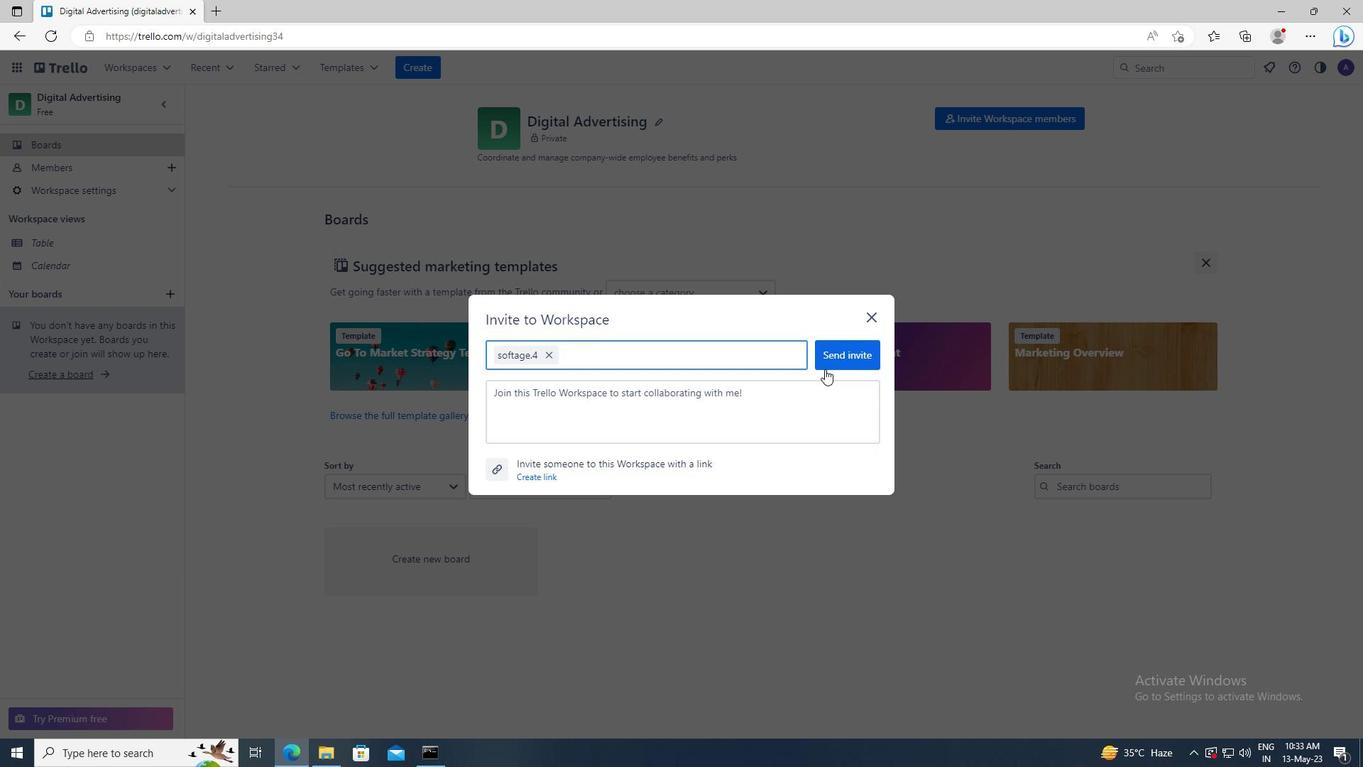 
Action: Mouse pressed left at (836, 362)
Screenshot: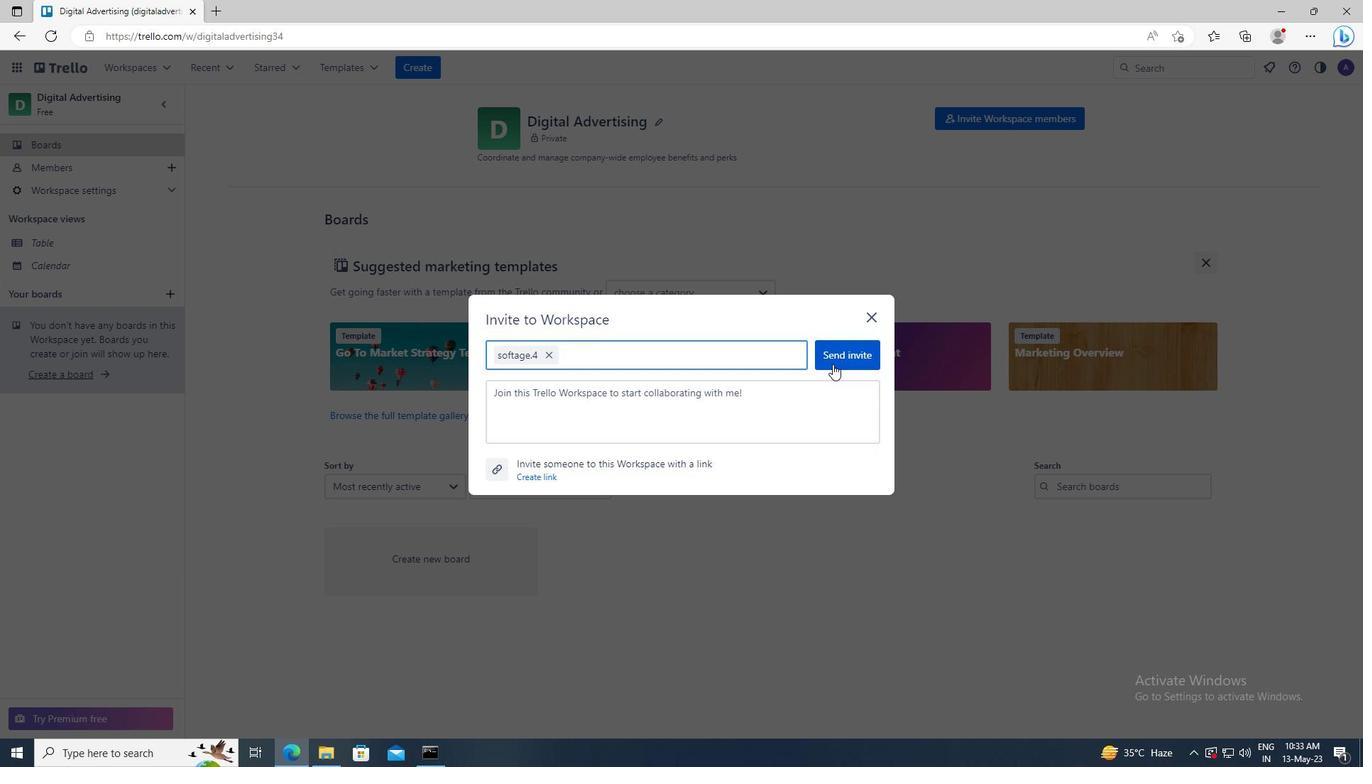 
